 Task: Add an event with the title Presentation Preparation, date '2024/05/10', time 7:30 AM to 9:30 AMand add a description: The fallers should take a deep breath, close their eyes, and lean backward, allowing their bodies to fall freely. It's crucial for catchers to be attentive, ready to react quickly, and provide support to prevent any injury., put the event into Orange category . Add location for the event as: 123 Monastiraki, Athens, Greece, logged in from the account softage.10@softage.netand send the event invitation to softage.6@softage.net and softage.7@softage.net. Set a reminder for the event 1 hour before
Action: Mouse moved to (121, 131)
Screenshot: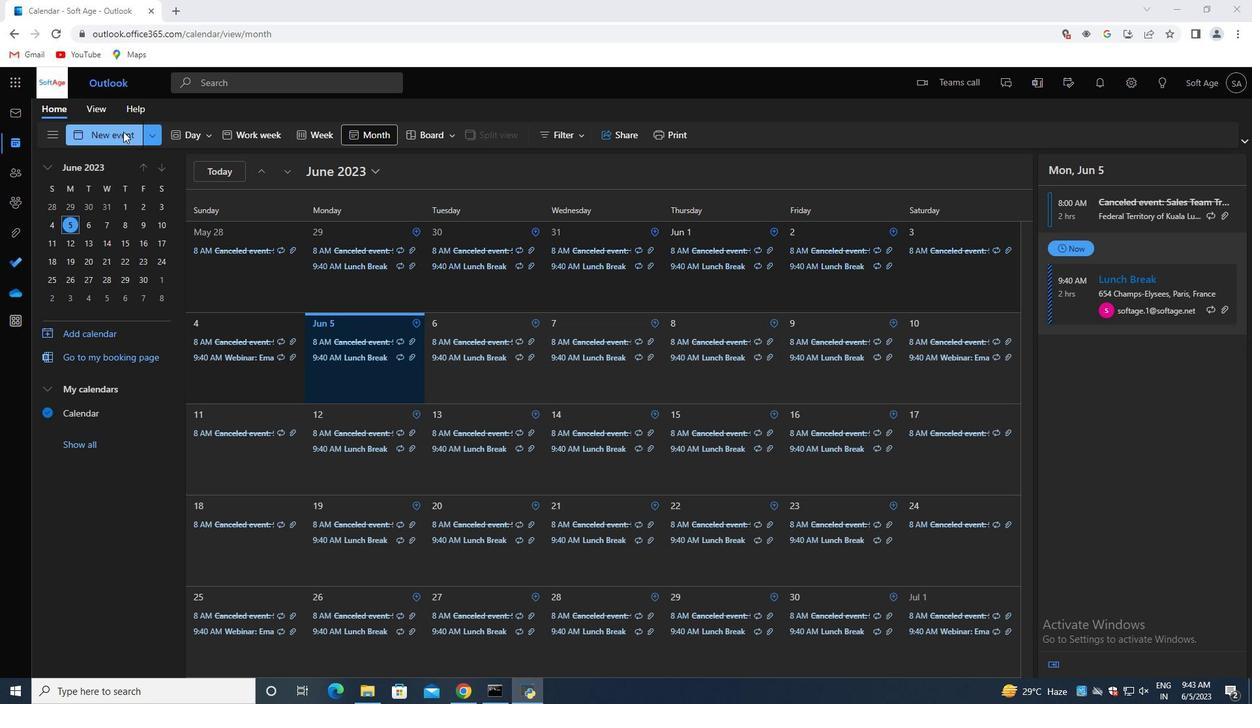 
Action: Mouse pressed left at (121, 131)
Screenshot: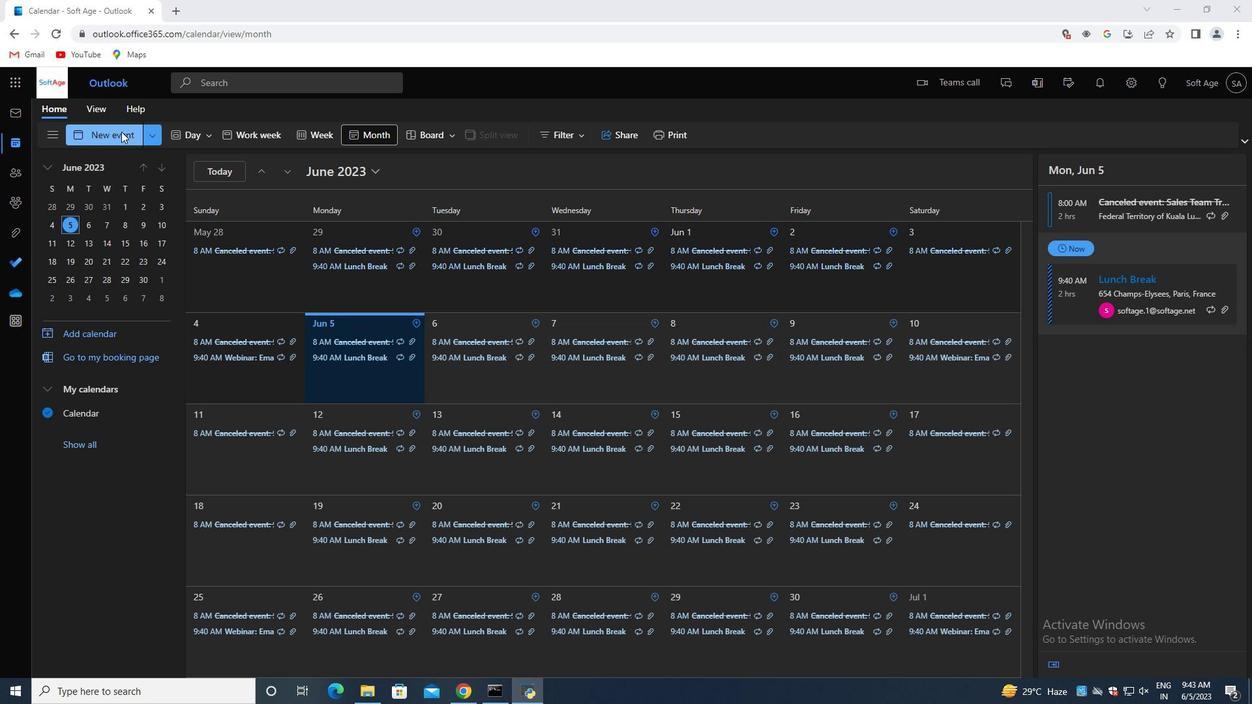
Action: Mouse moved to (325, 213)
Screenshot: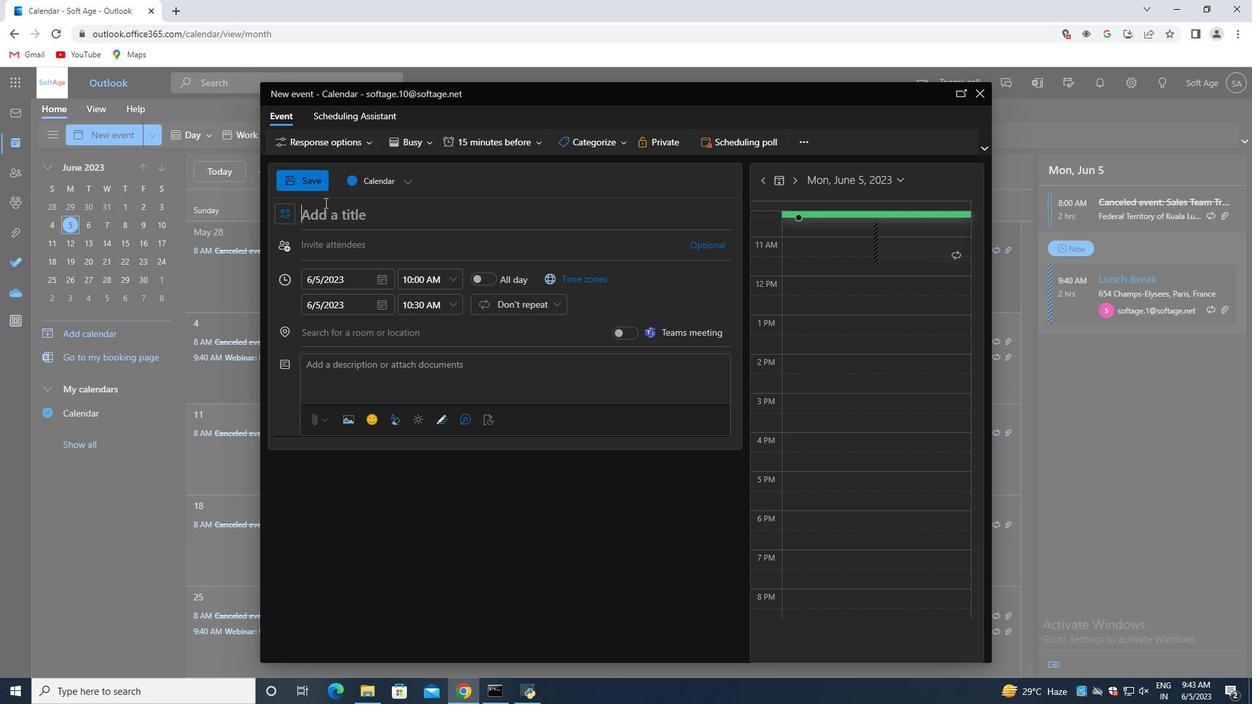 
Action: Mouse pressed left at (325, 213)
Screenshot: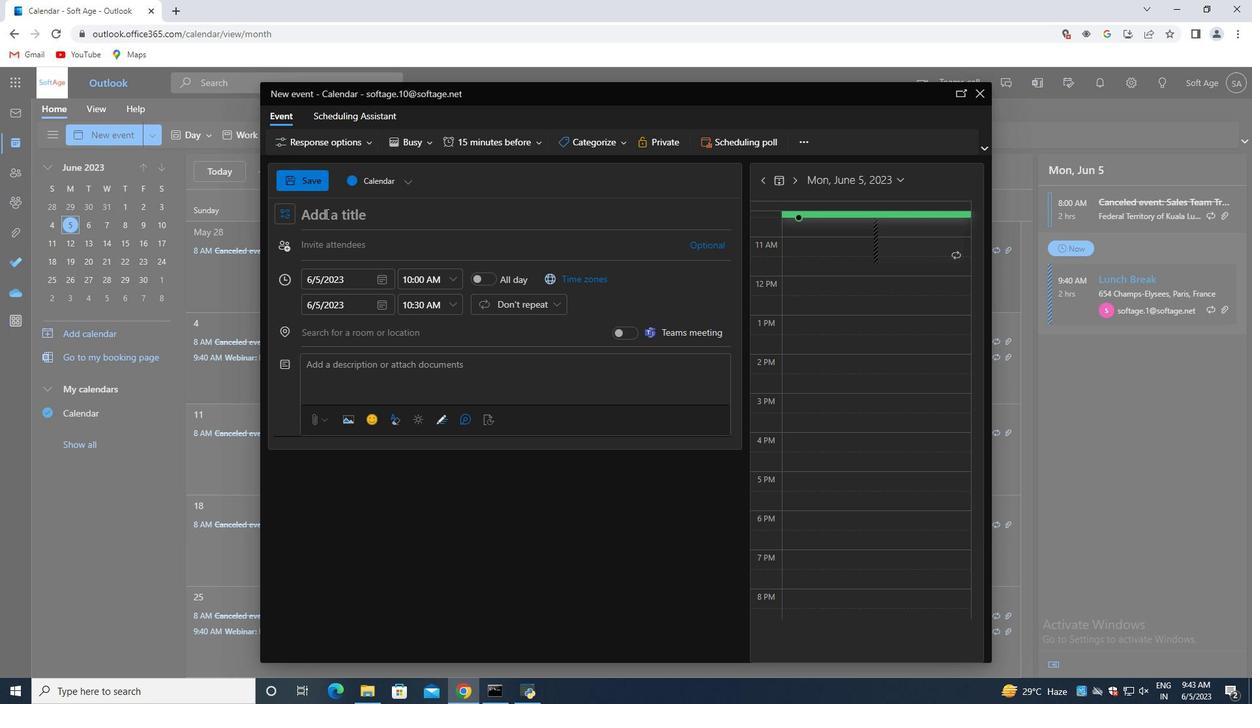 
Action: Key pressed <Key.shift>Presentation<Key.space><Key.shift>Preparation,<Key.space><Key.backspace><Key.backspace>
Screenshot: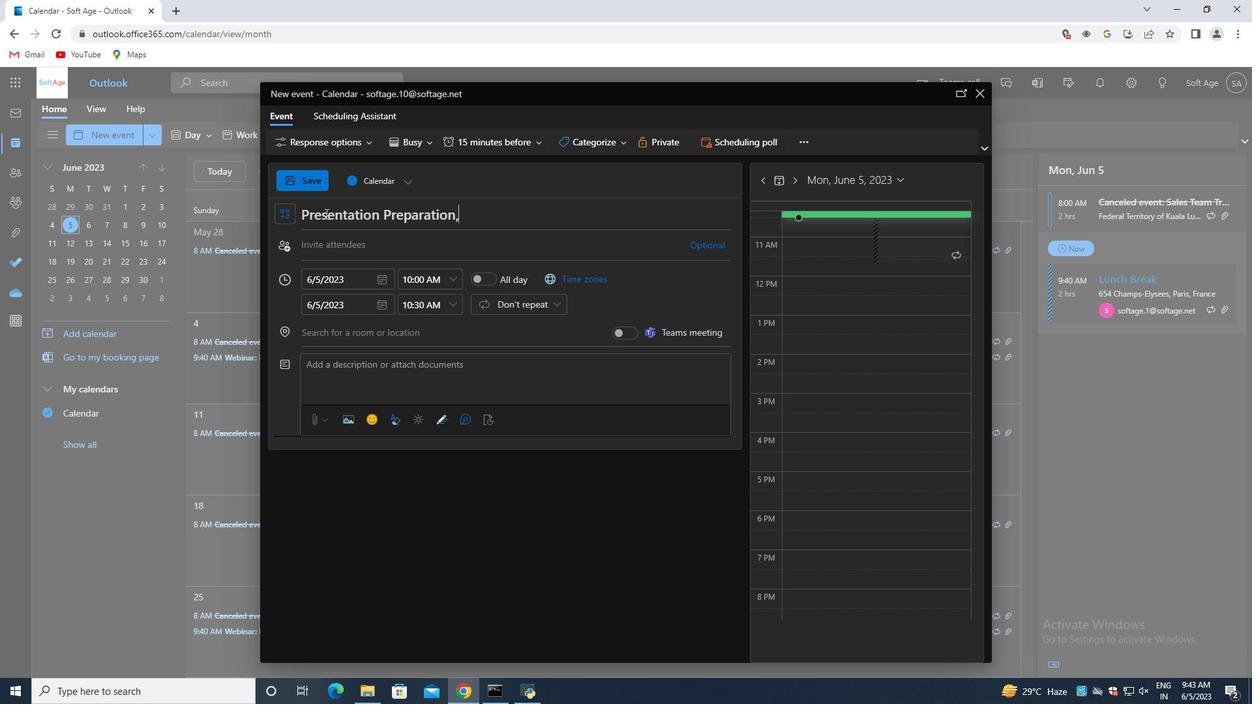 
Action: Mouse moved to (383, 278)
Screenshot: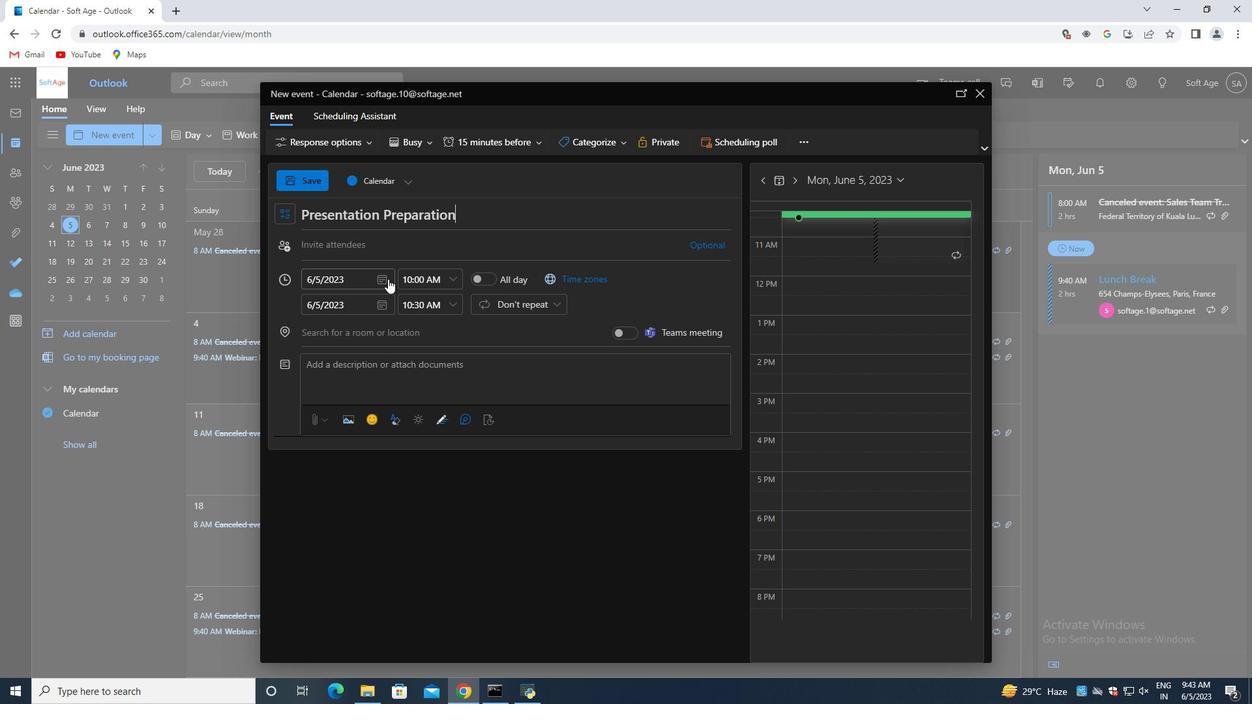 
Action: Mouse pressed left at (383, 278)
Screenshot: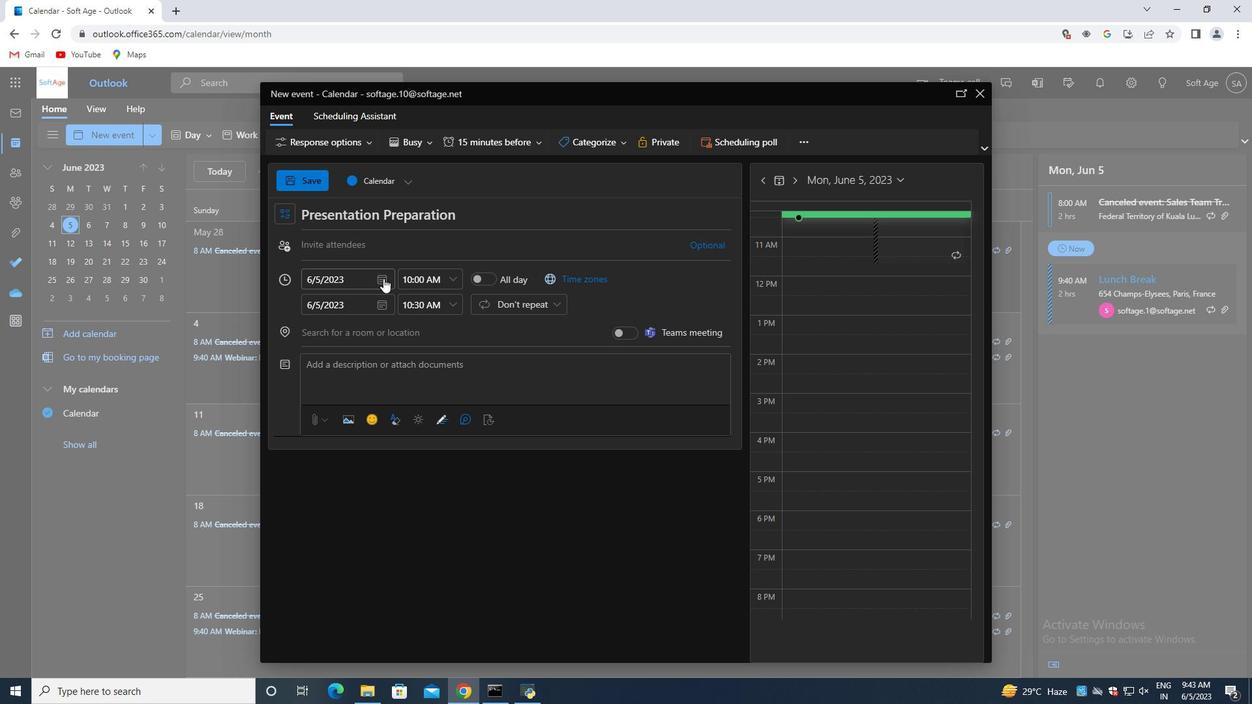 
Action: Mouse moved to (429, 310)
Screenshot: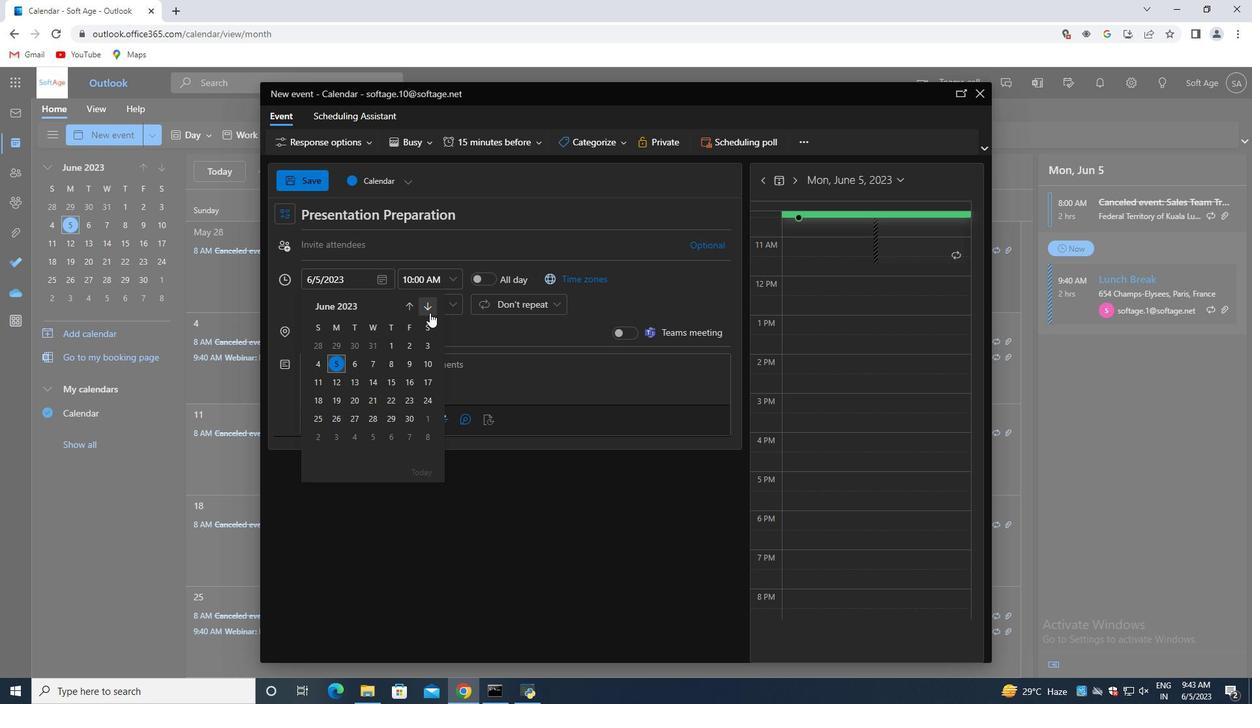 
Action: Mouse pressed left at (429, 310)
Screenshot: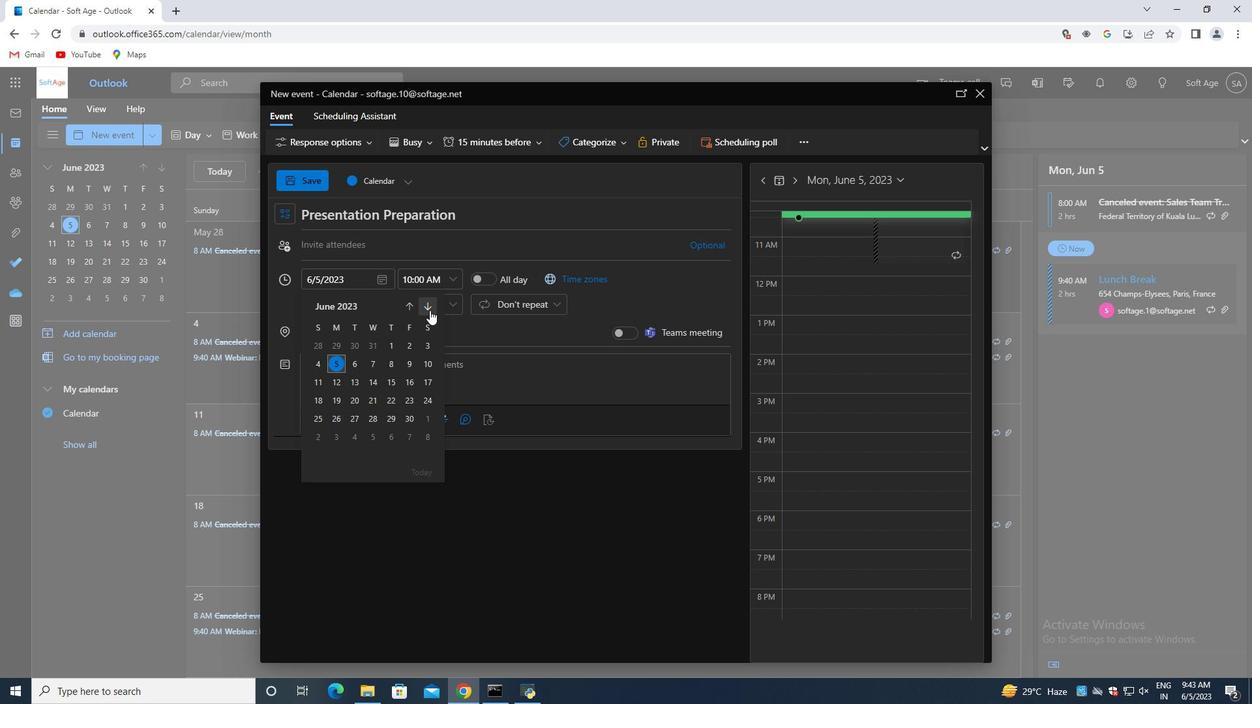 
Action: Mouse pressed left at (429, 310)
Screenshot: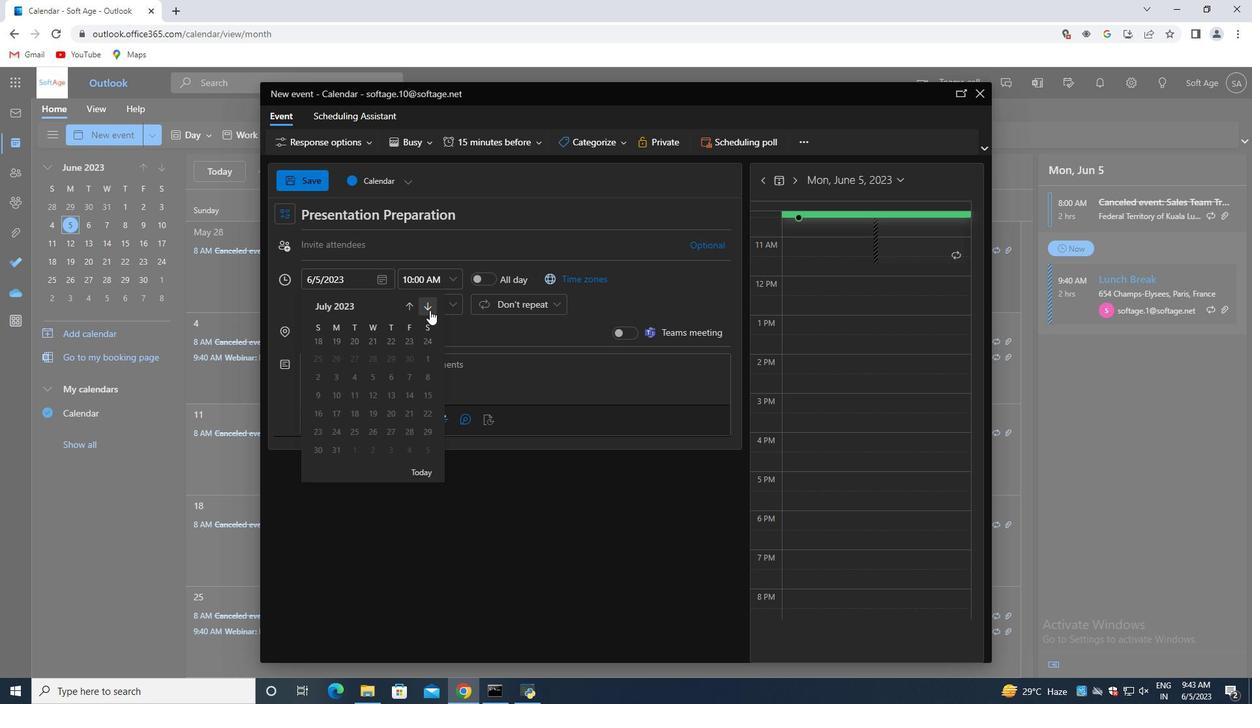 
Action: Mouse pressed left at (429, 310)
Screenshot: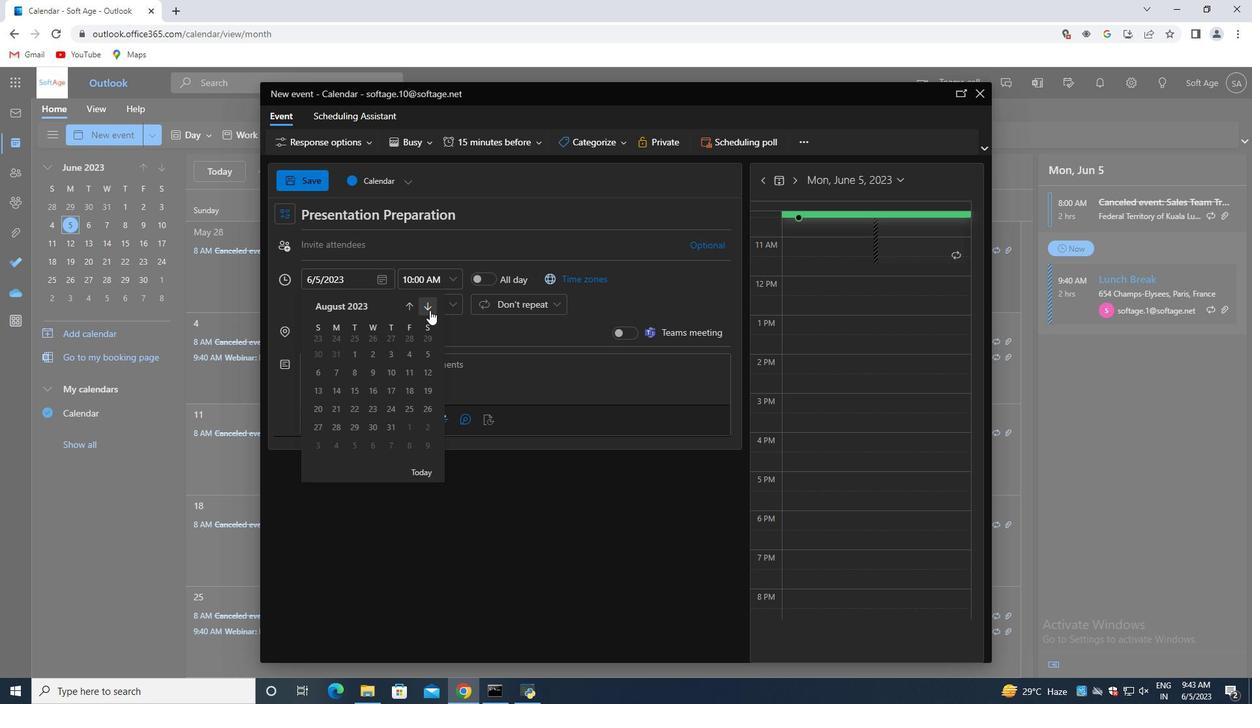 
Action: Mouse moved to (429, 309)
Screenshot: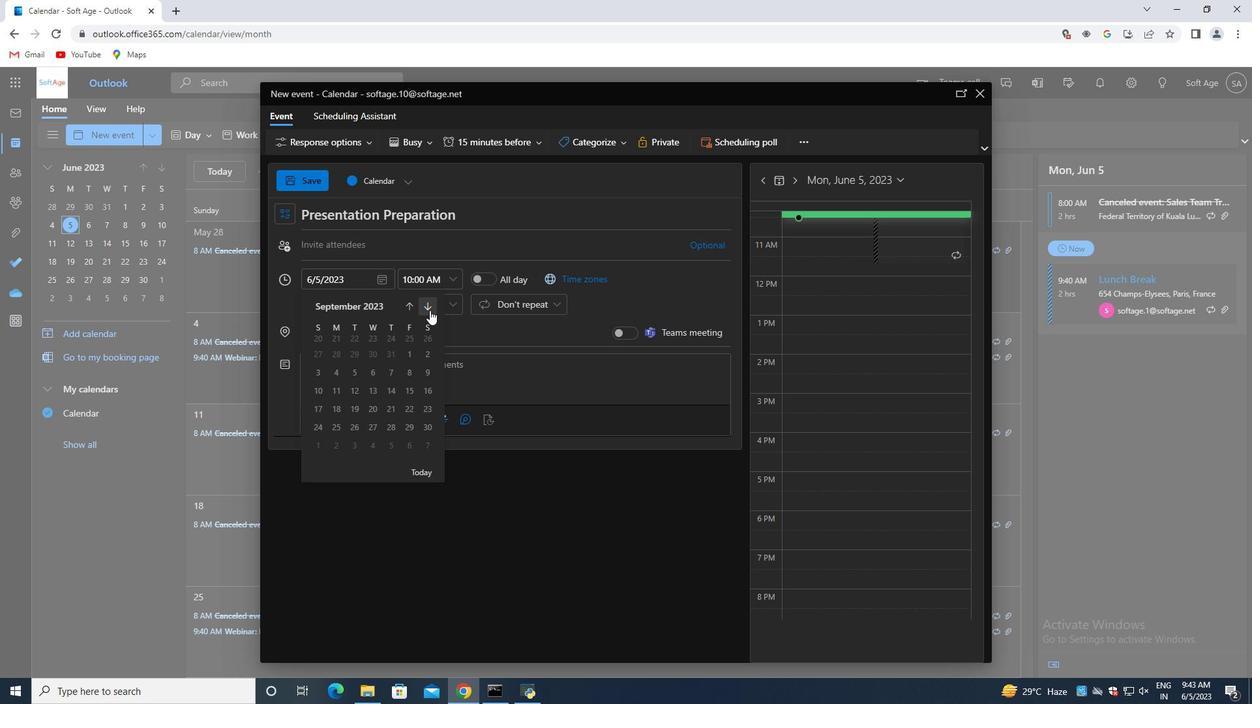 
Action: Mouse pressed left at (429, 309)
Screenshot: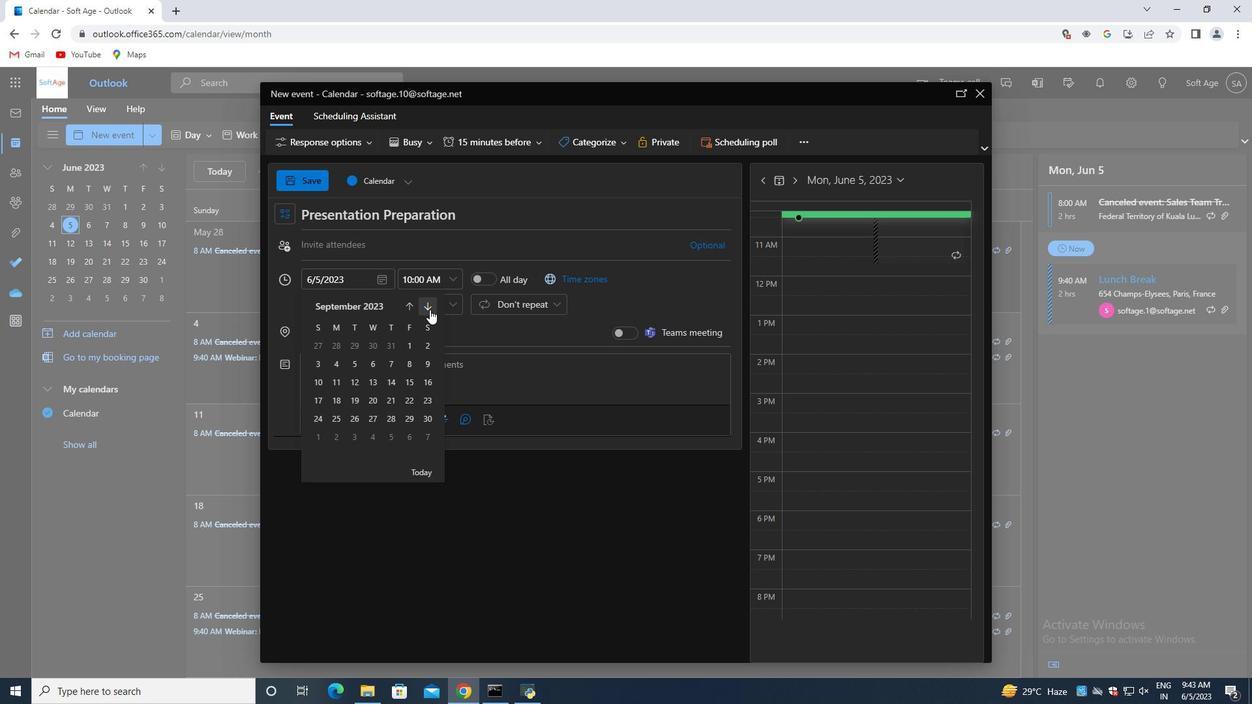 
Action: Mouse pressed left at (429, 309)
Screenshot: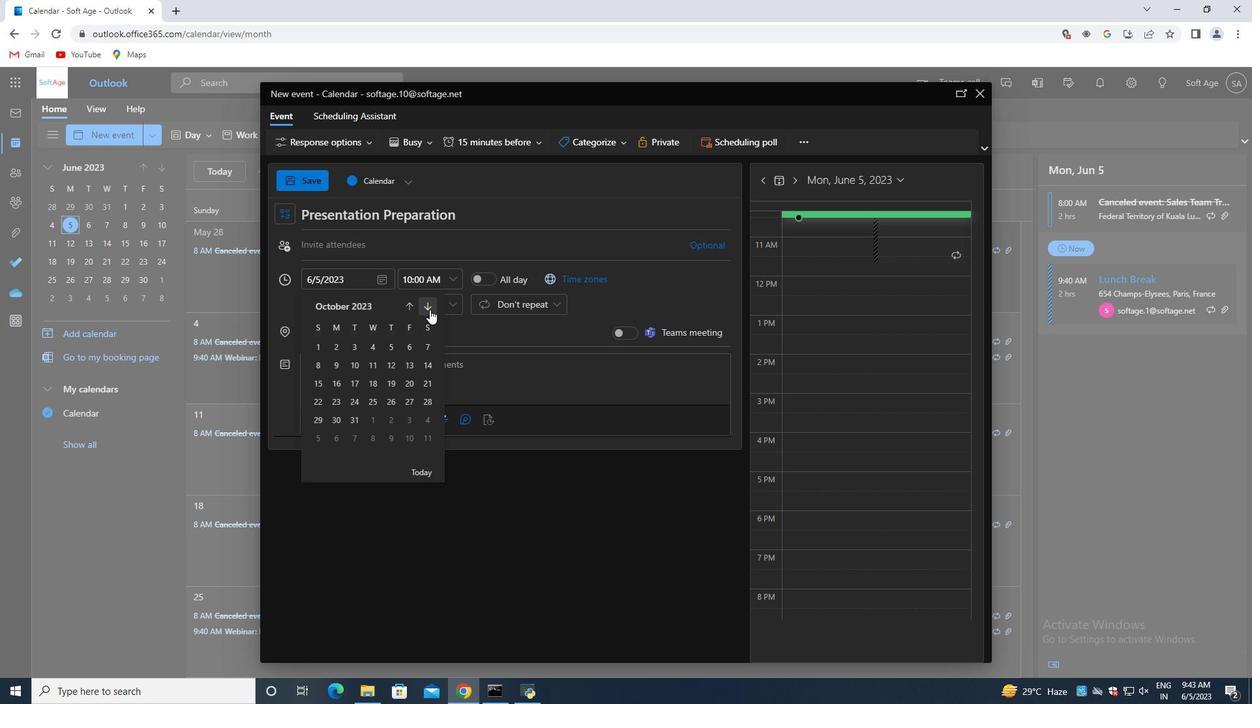 
Action: Mouse pressed left at (429, 309)
Screenshot: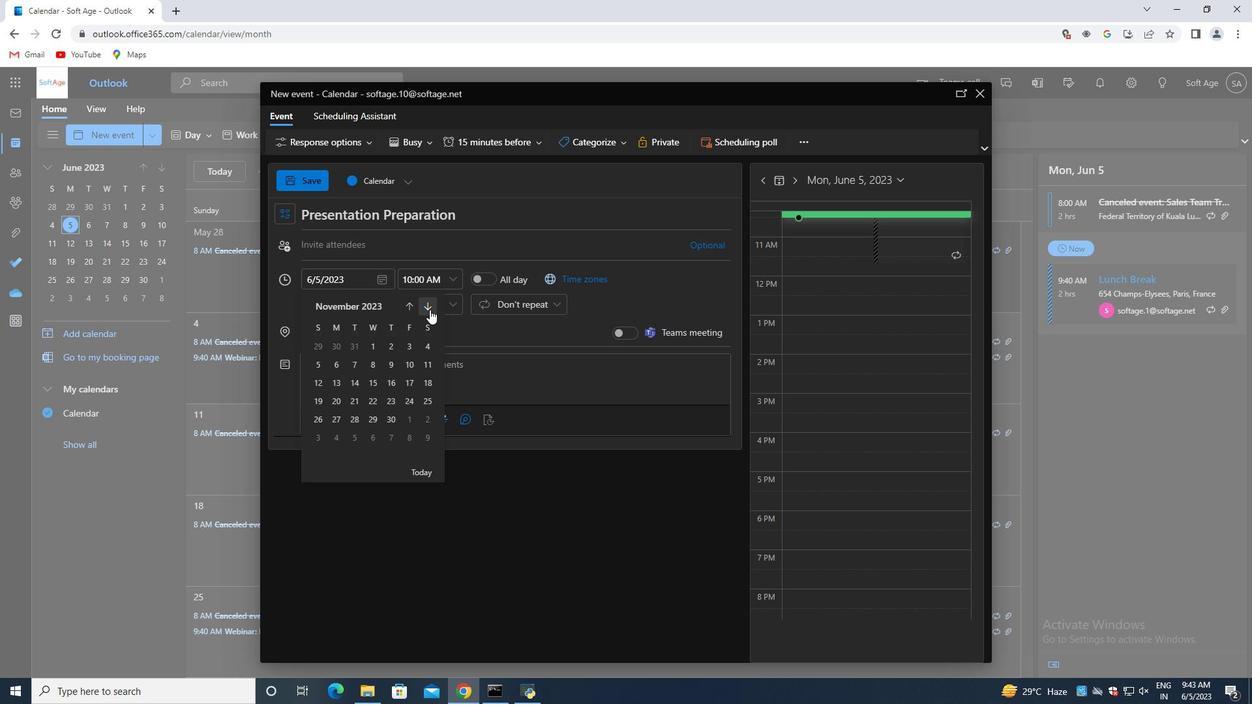 
Action: Mouse pressed left at (429, 309)
Screenshot: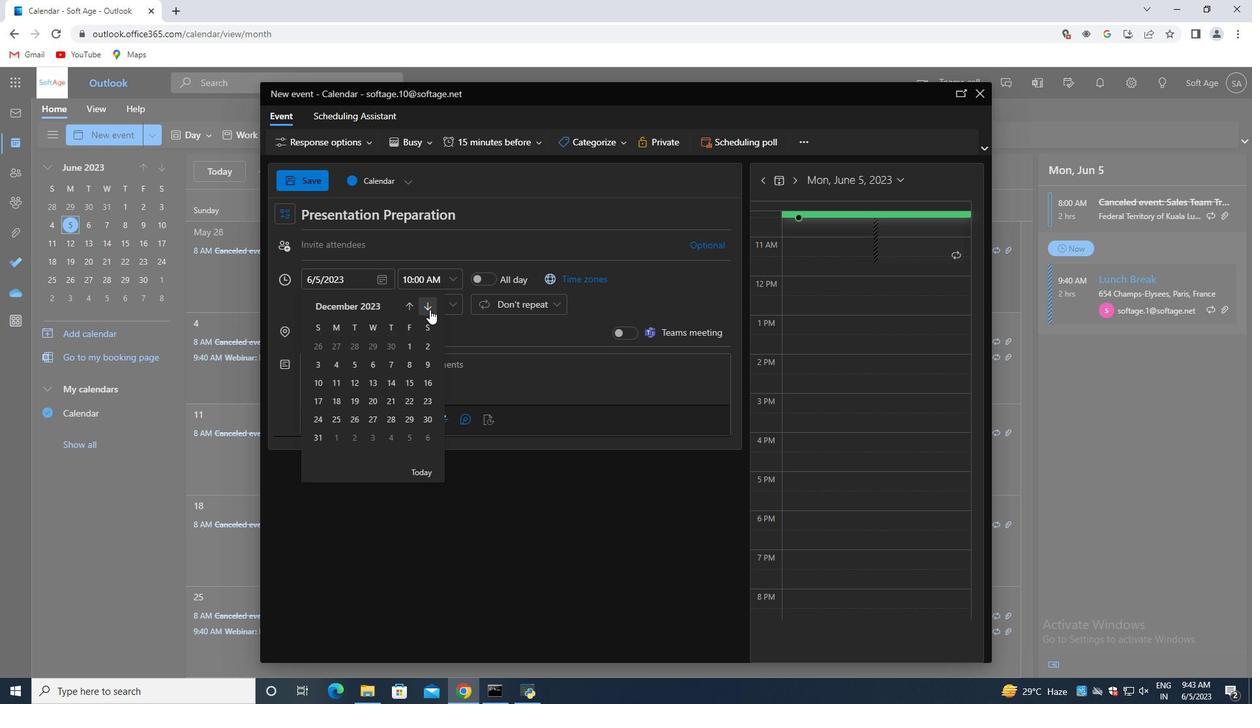 
Action: Mouse pressed left at (429, 309)
Screenshot: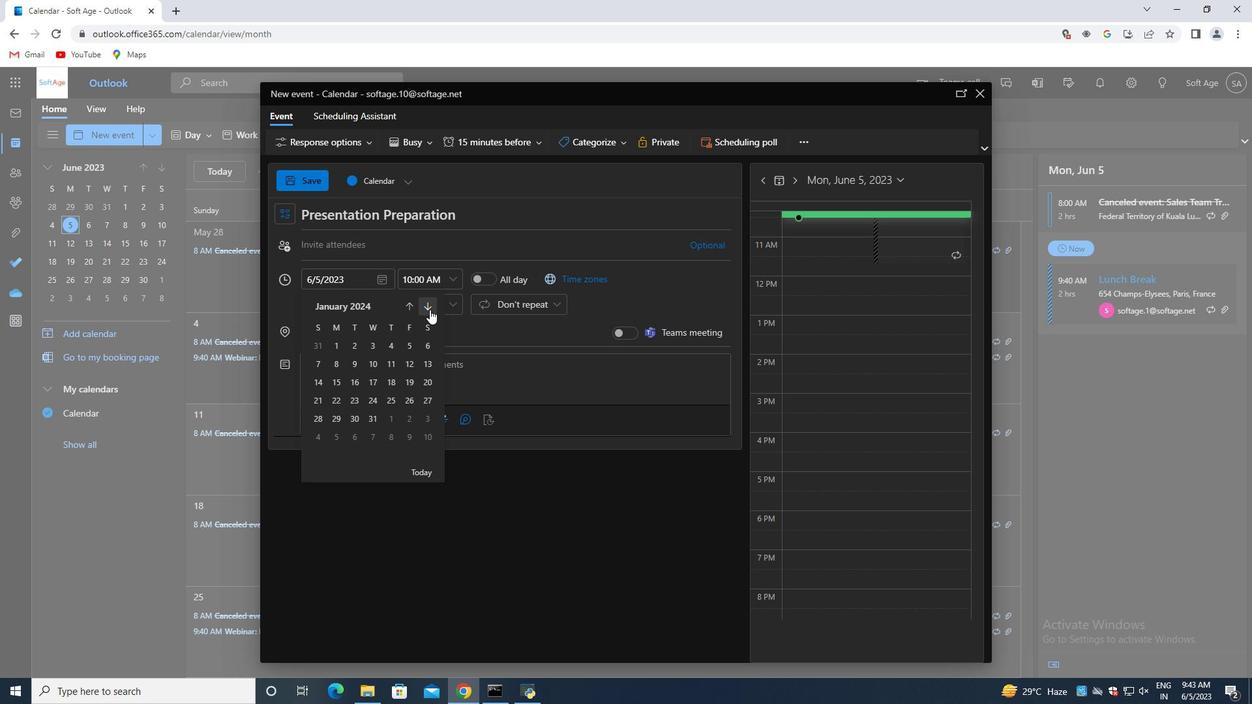
Action: Mouse pressed left at (429, 309)
Screenshot: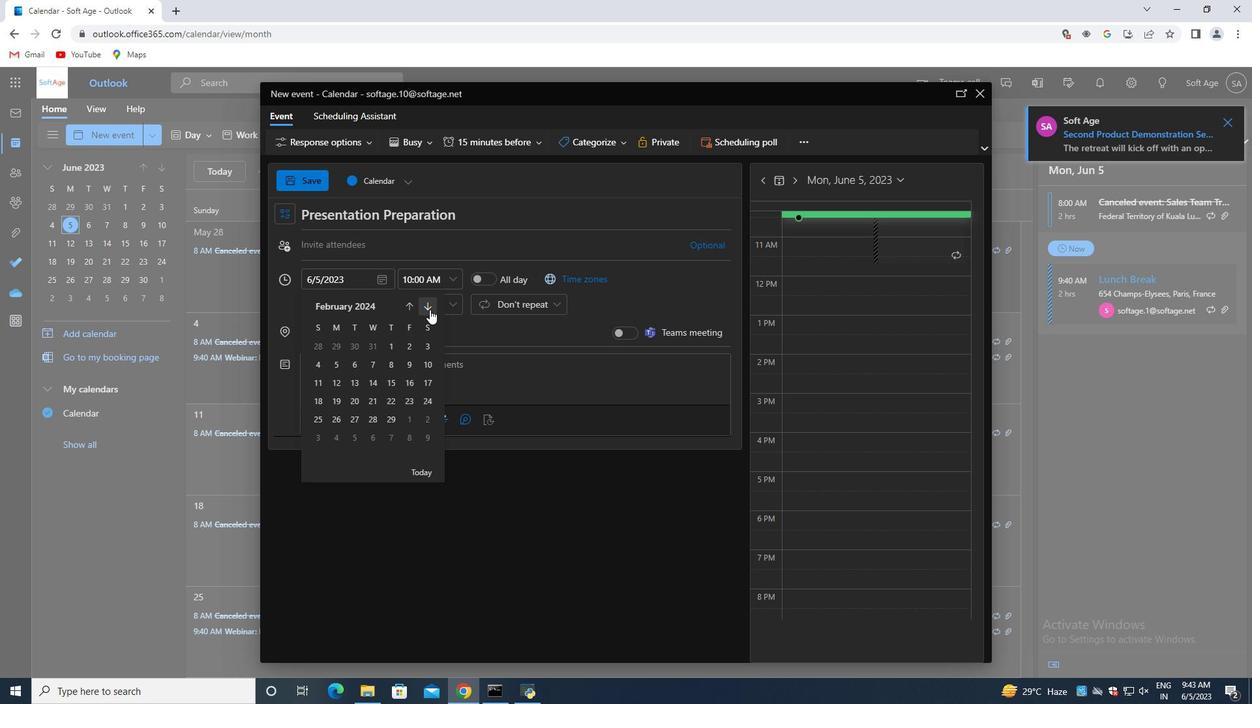 
Action: Mouse pressed left at (429, 309)
Screenshot: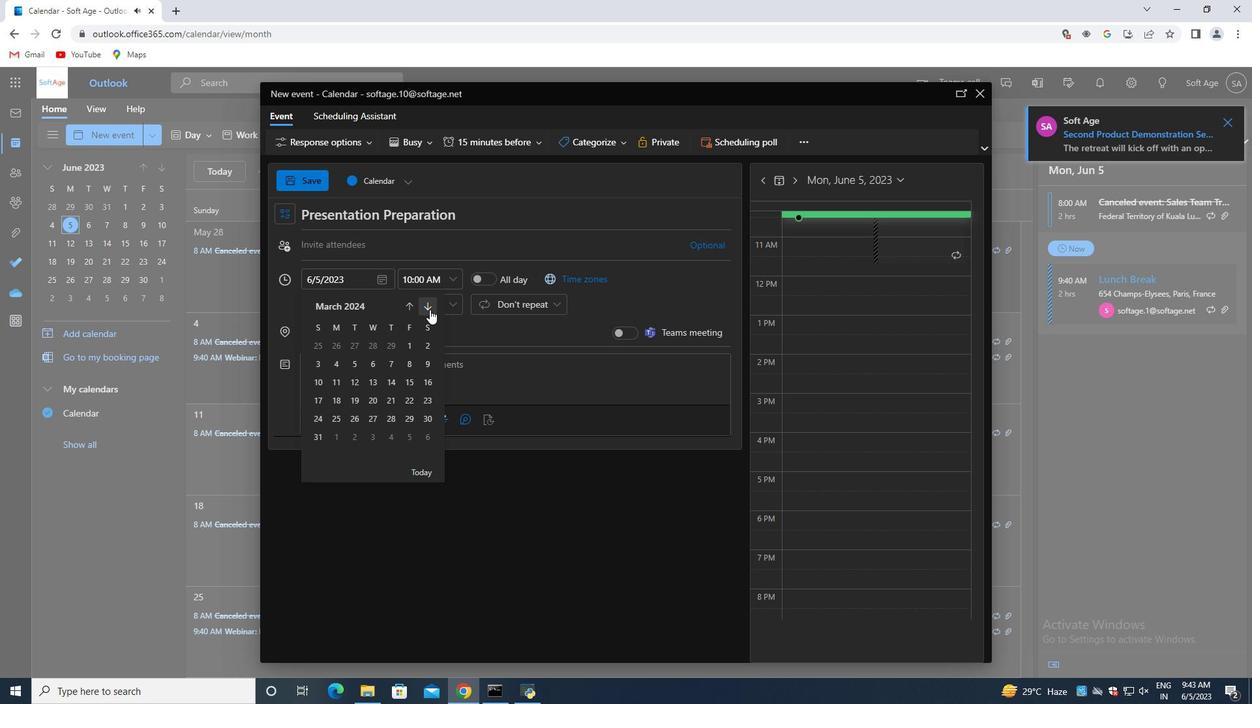 
Action: Mouse pressed left at (429, 309)
Screenshot: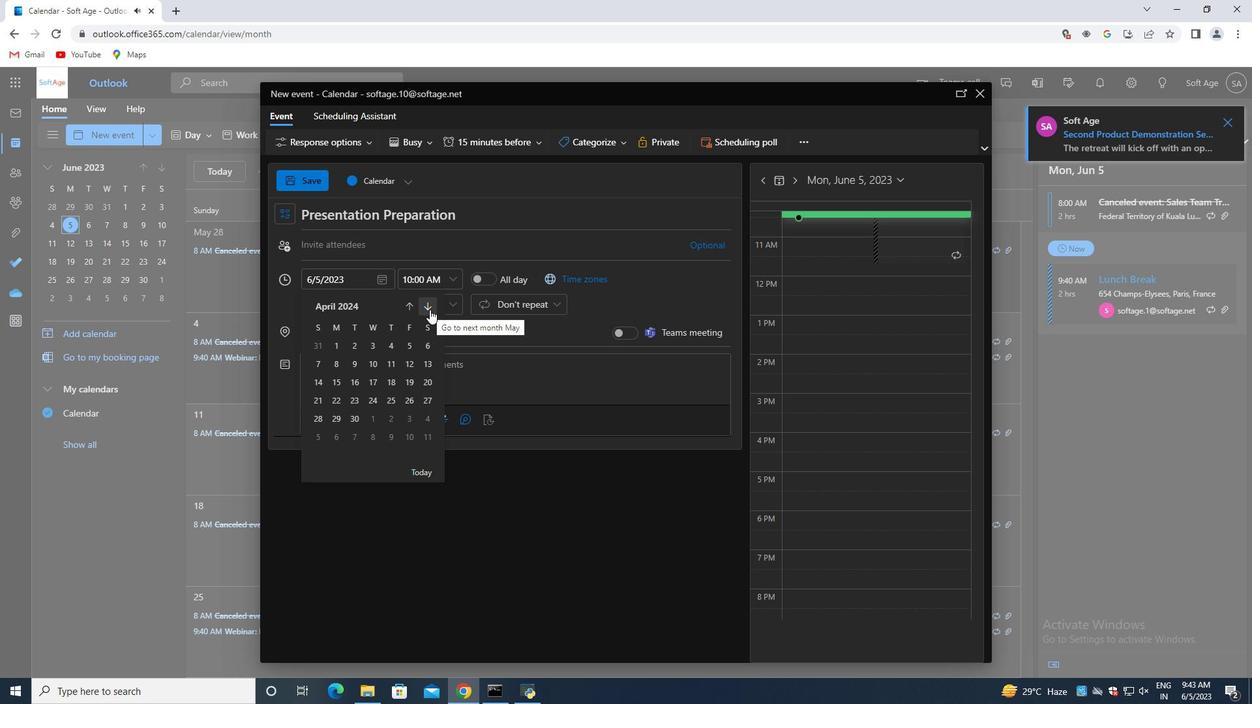 
Action: Mouse moved to (412, 363)
Screenshot: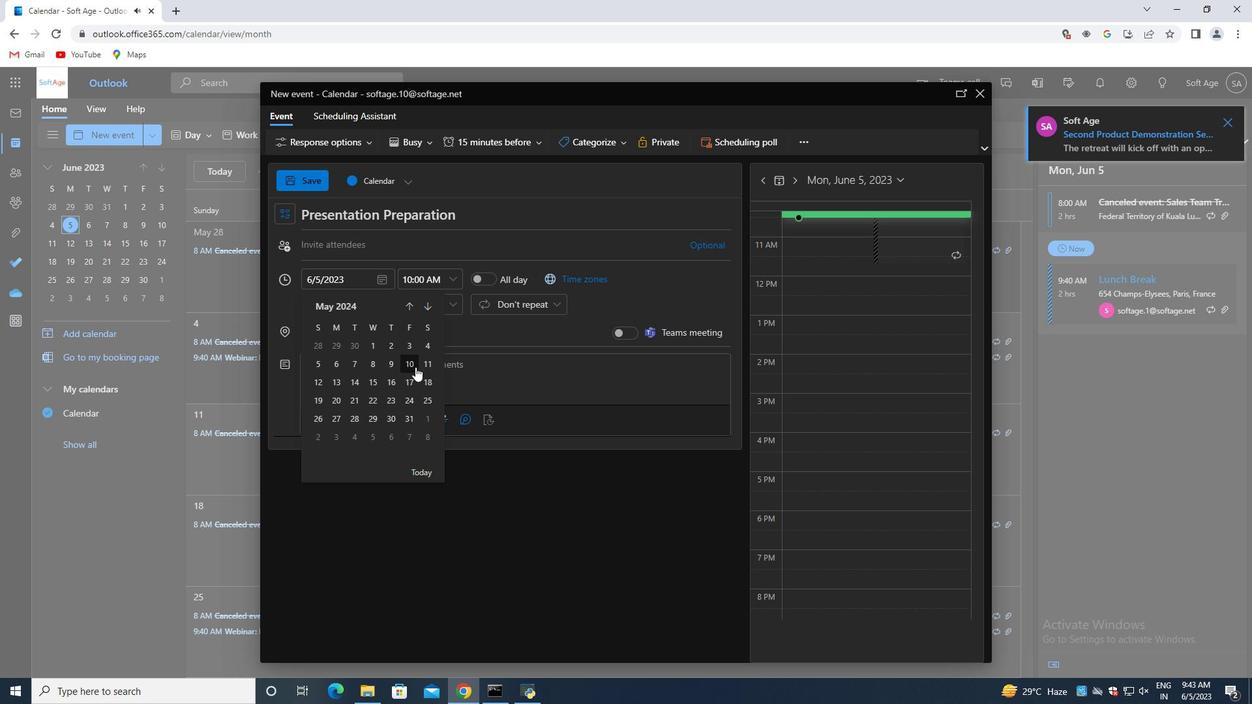
Action: Mouse pressed left at (412, 363)
Screenshot: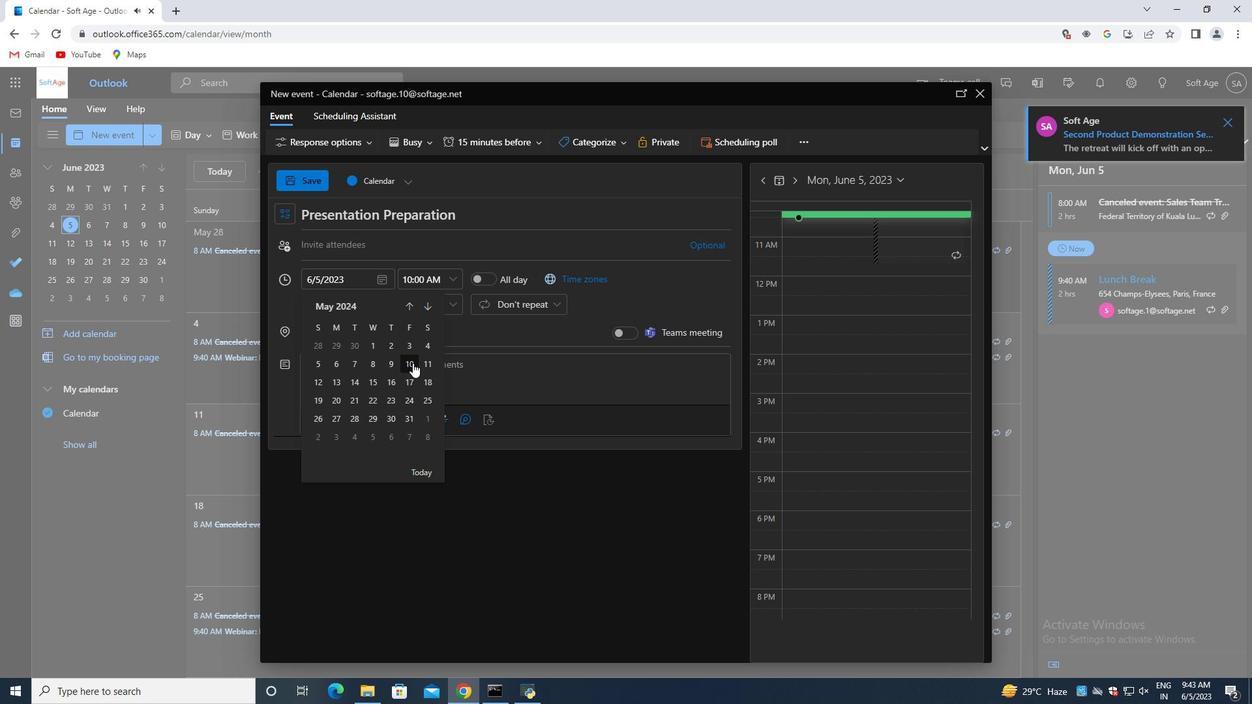 
Action: Mouse moved to (452, 281)
Screenshot: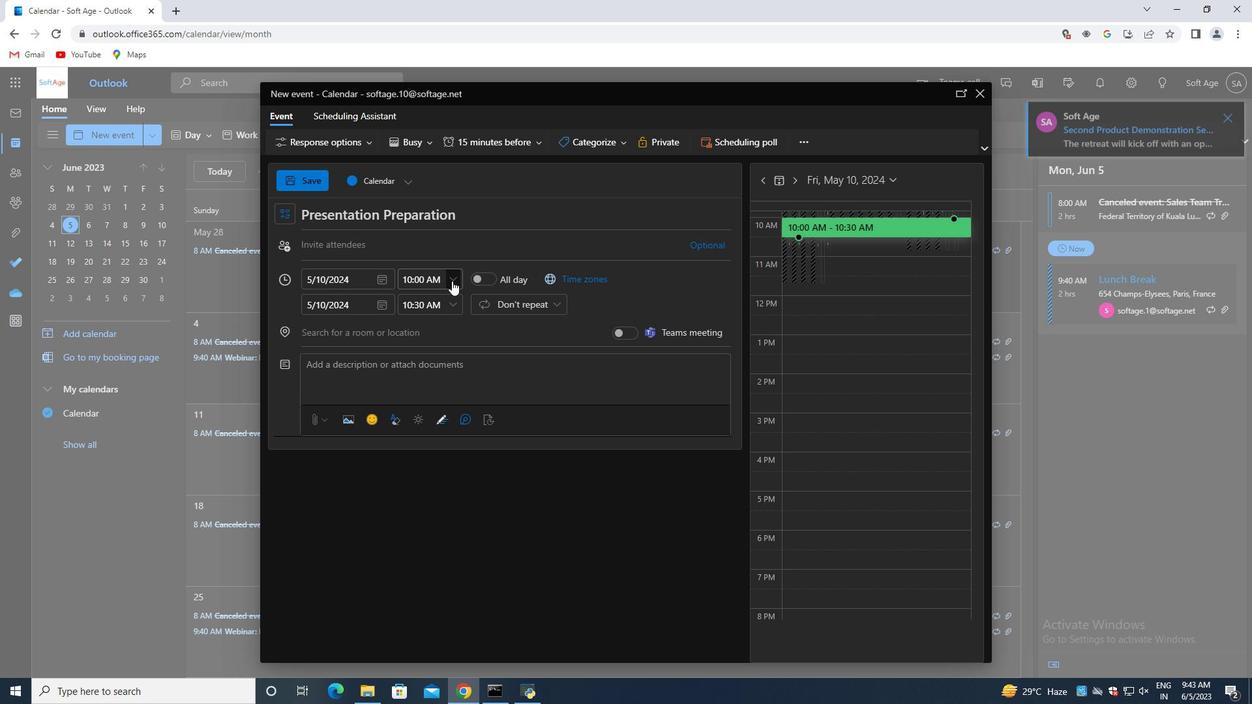 
Action: Mouse pressed left at (452, 281)
Screenshot: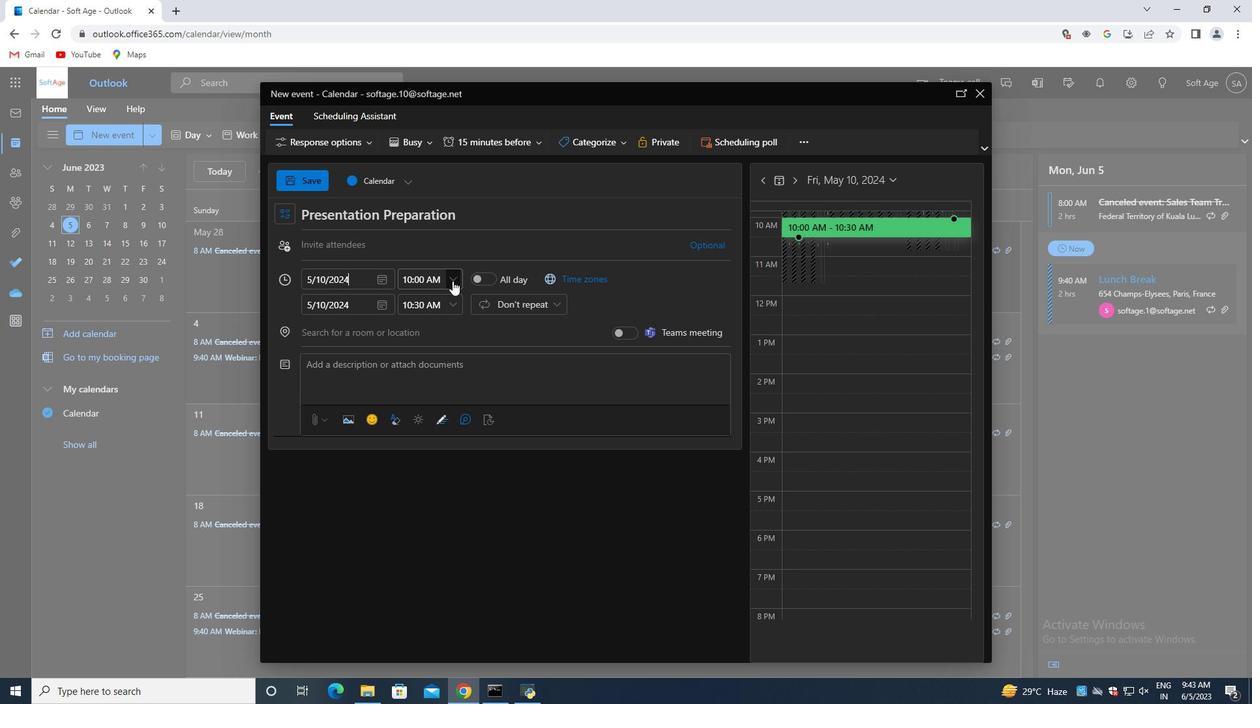 
Action: Mouse moved to (406, 325)
Screenshot: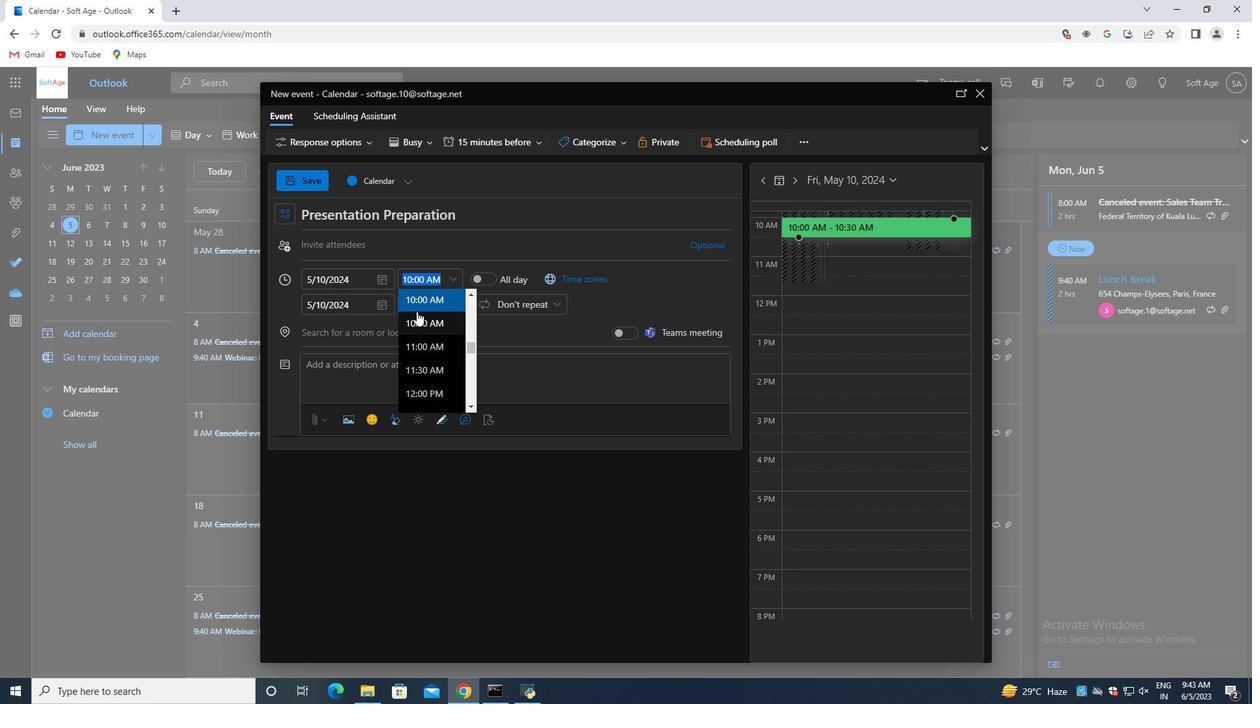 
Action: Mouse scrolled (406, 326) with delta (0, 0)
Screenshot: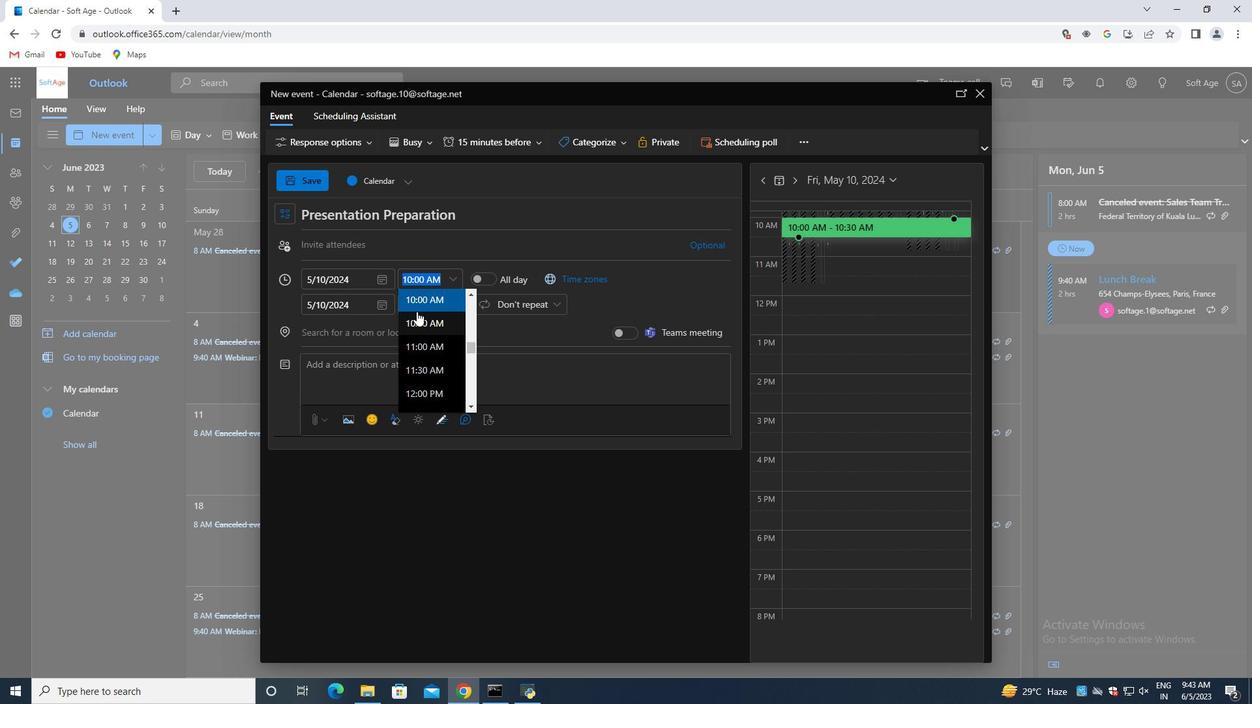 
Action: Mouse scrolled (406, 326) with delta (0, 0)
Screenshot: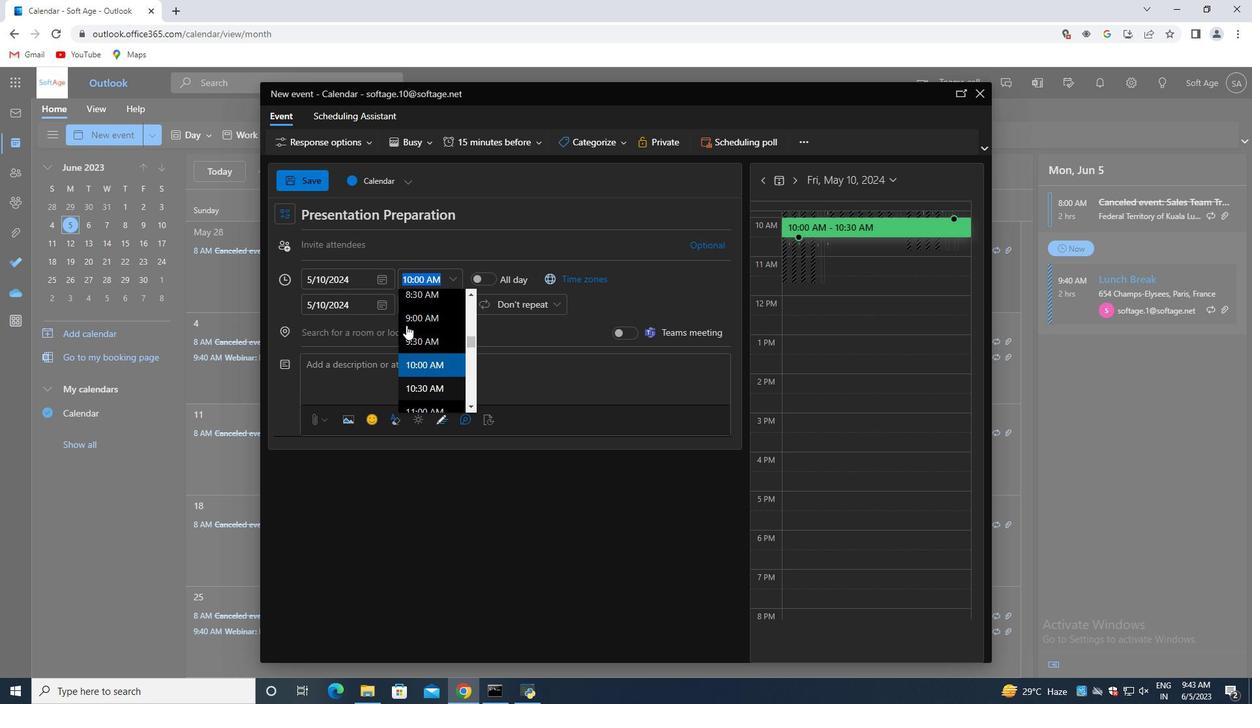 
Action: Mouse moved to (425, 313)
Screenshot: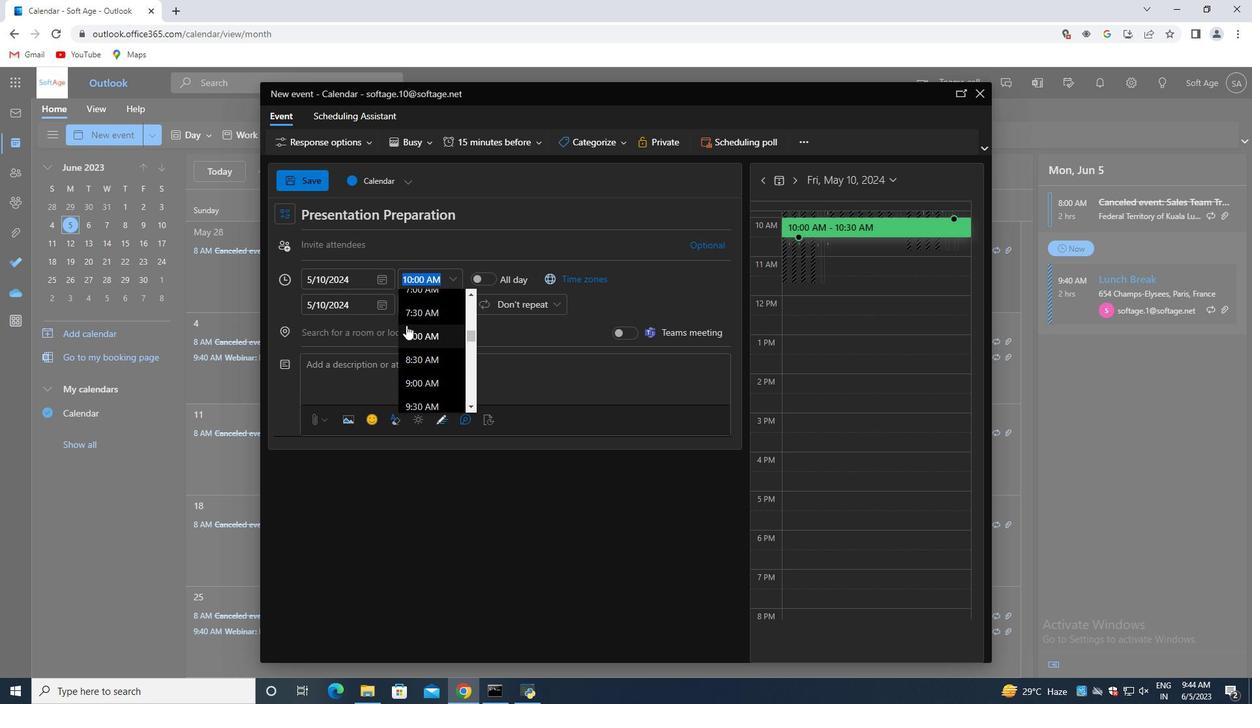 
Action: Mouse pressed left at (425, 313)
Screenshot: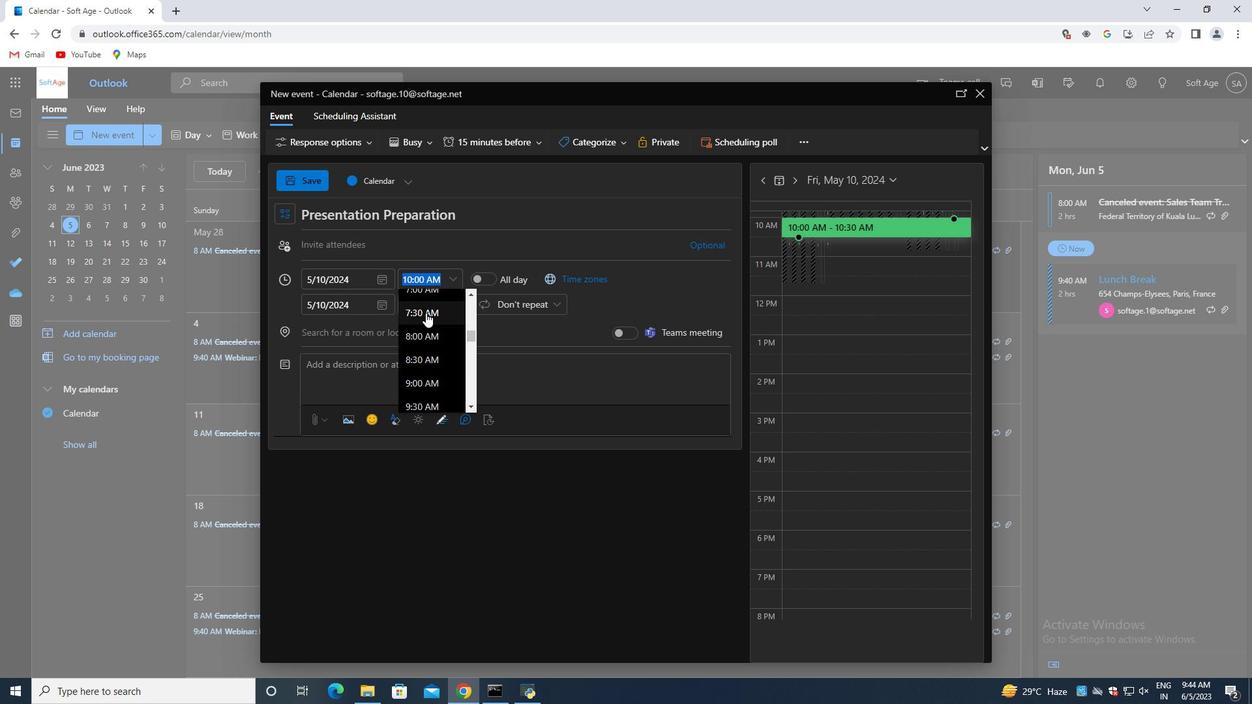 
Action: Mouse moved to (452, 302)
Screenshot: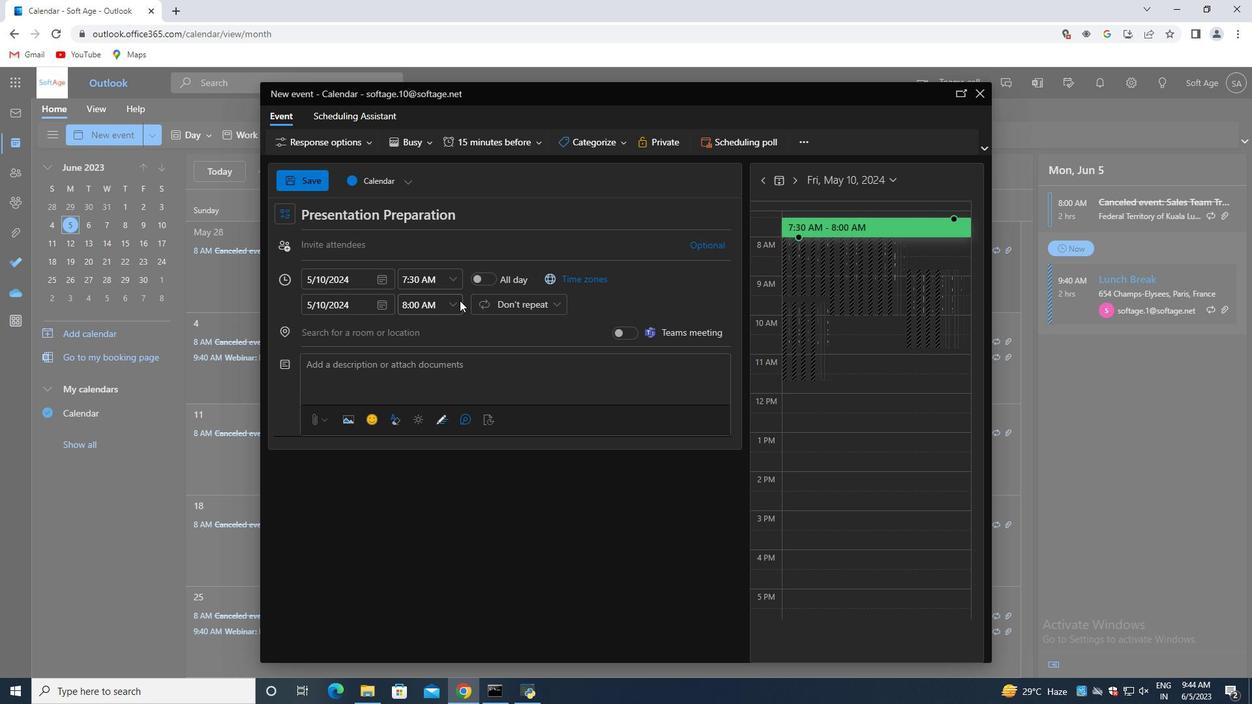 
Action: Mouse pressed left at (452, 302)
Screenshot: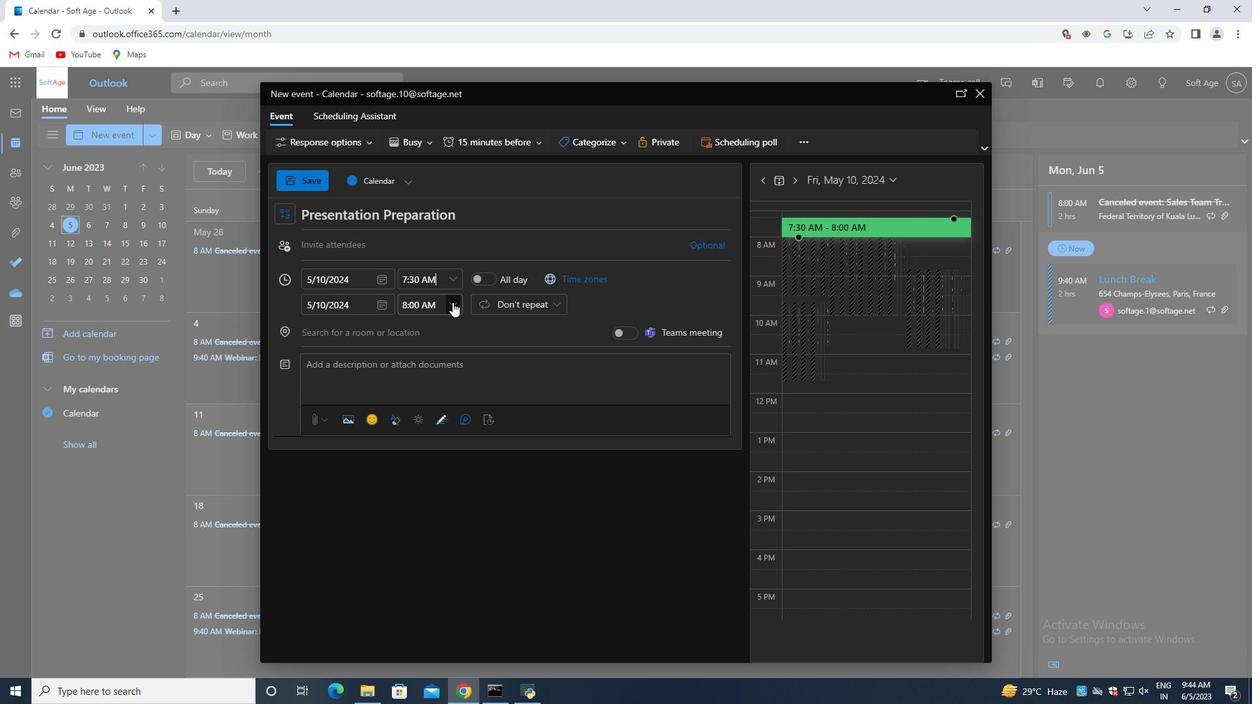 
Action: Mouse moved to (426, 396)
Screenshot: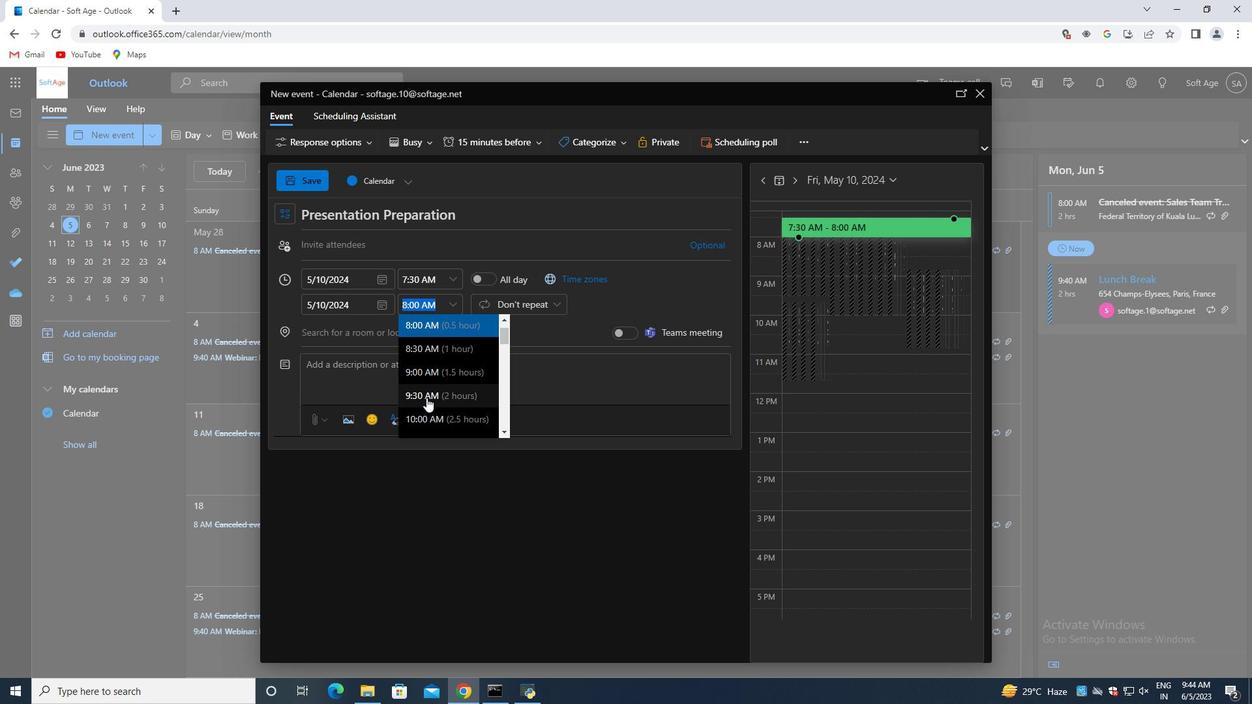 
Action: Mouse pressed left at (426, 396)
Screenshot: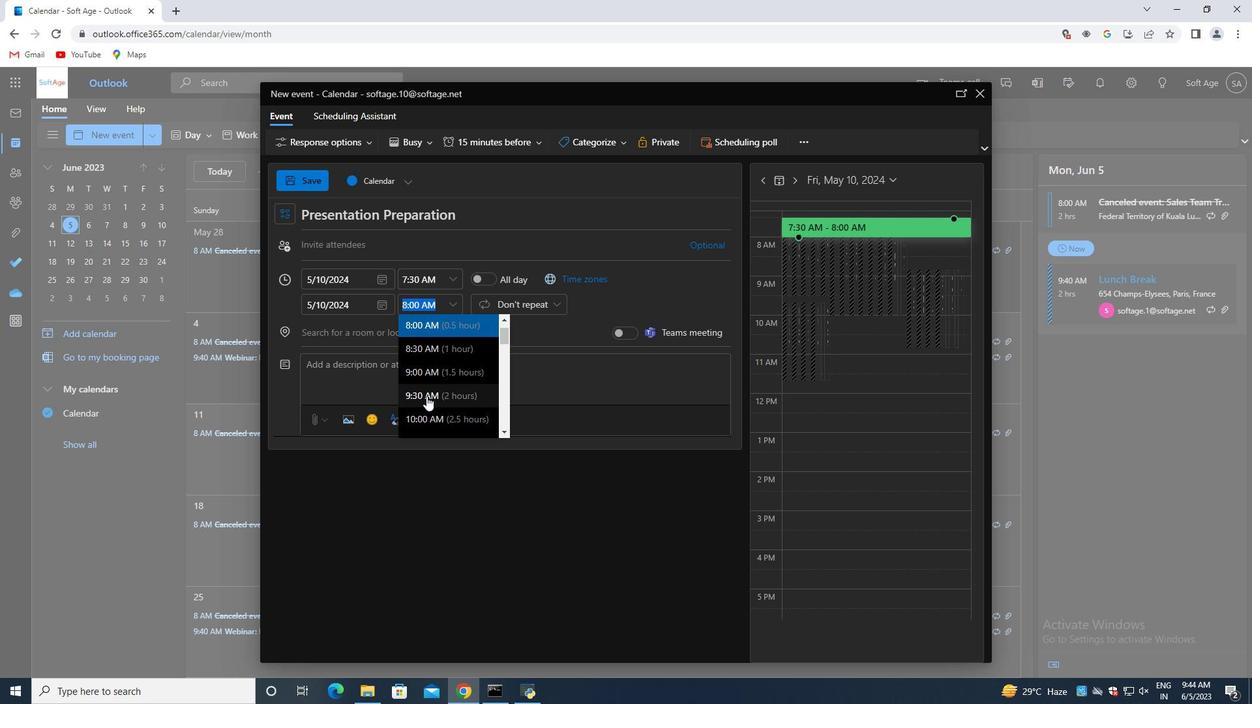 
Action: Mouse moved to (398, 365)
Screenshot: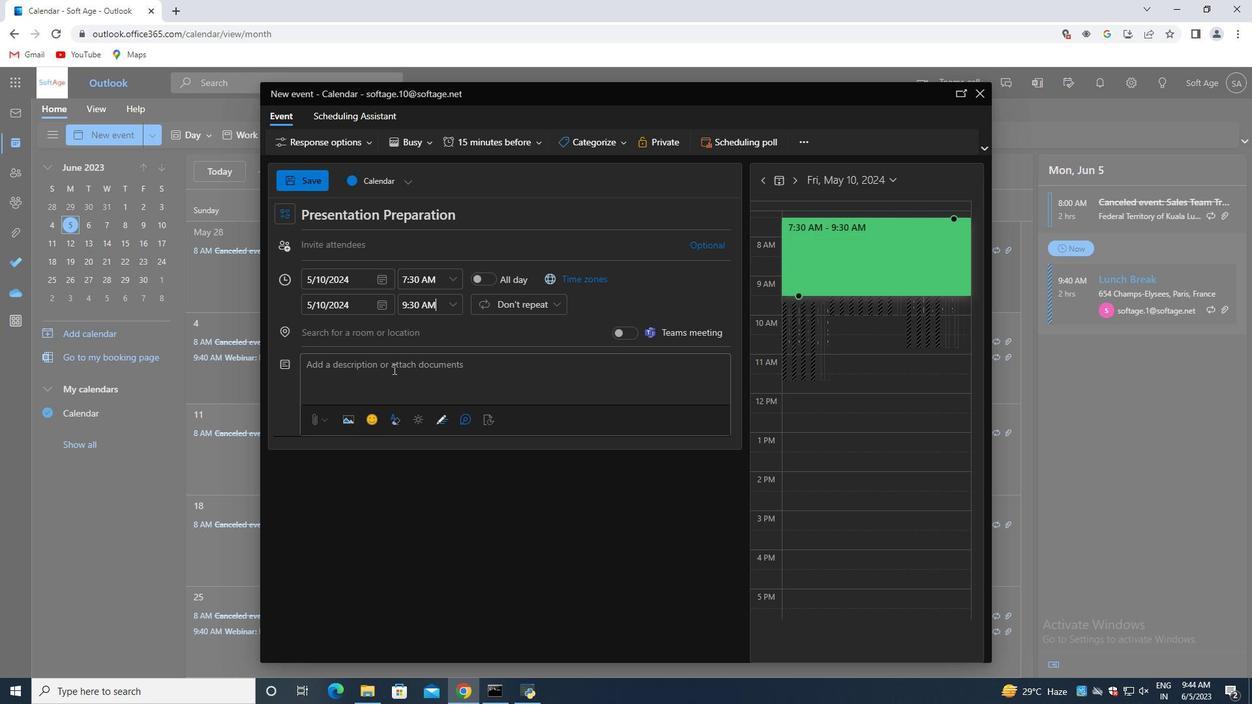 
Action: Mouse pressed left at (398, 365)
Screenshot: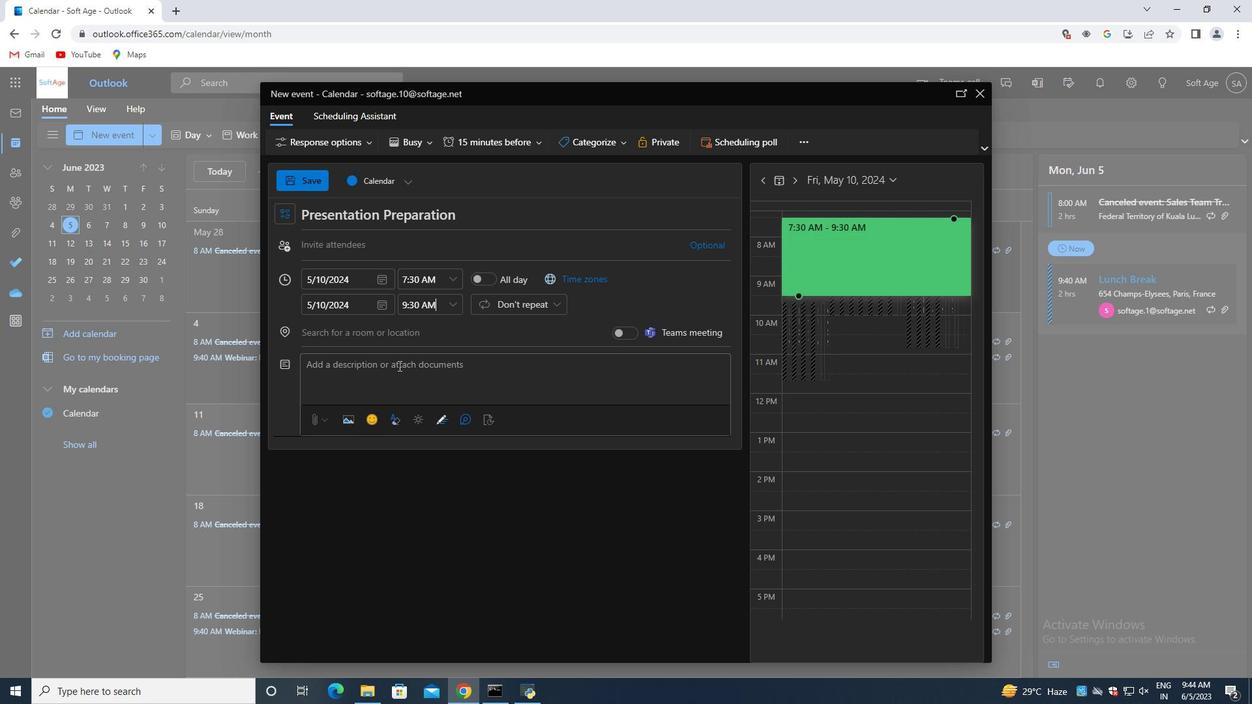 
Action: Key pressed <Key.shift>The<Key.space>fallers<Key.space>should<Key.space>take<Key.space>a<Key.space>deep<Key.space>breath,<Key.space>close<Key.space>their<Key.space>eyes,<Key.space>and<Key.space>lean<Key.space>backward,<Key.space>allowing<Key.space>their<Key.space>bodies<Key.space>to<Key.space>fall<Key.space>freely.<Key.space><Key.shift>It'd<Key.backspace>s<Key.space>crucial<Key.space>for<Key.space>catchers<Key.space>to<Key.space>be<Key.space>attentive,<Key.space>ready<Key.space>to<Key.space>react<Key.space>quickly,<Key.space>and<Key.space>provide<Key.space>support<Key.space>to<Key.space>prevent<Key.space>any<Key.space>injury.
Screenshot: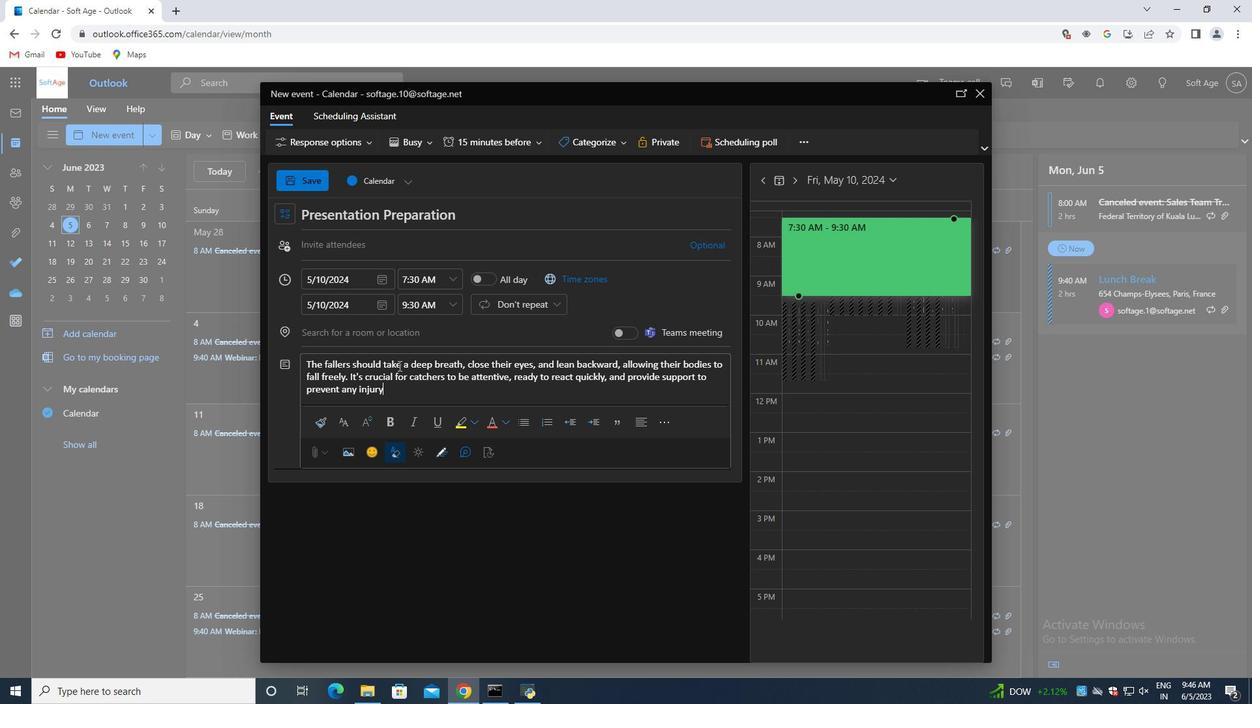 
Action: Mouse moved to (594, 145)
Screenshot: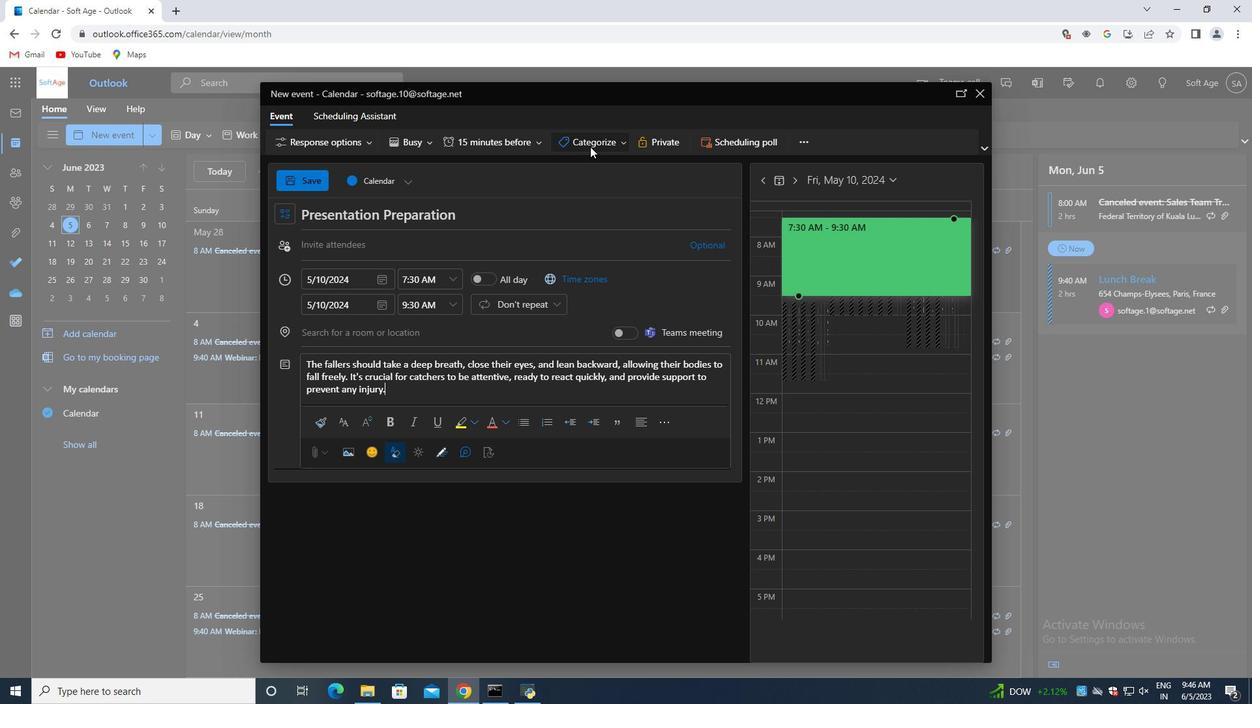 
Action: Mouse pressed left at (594, 145)
Screenshot: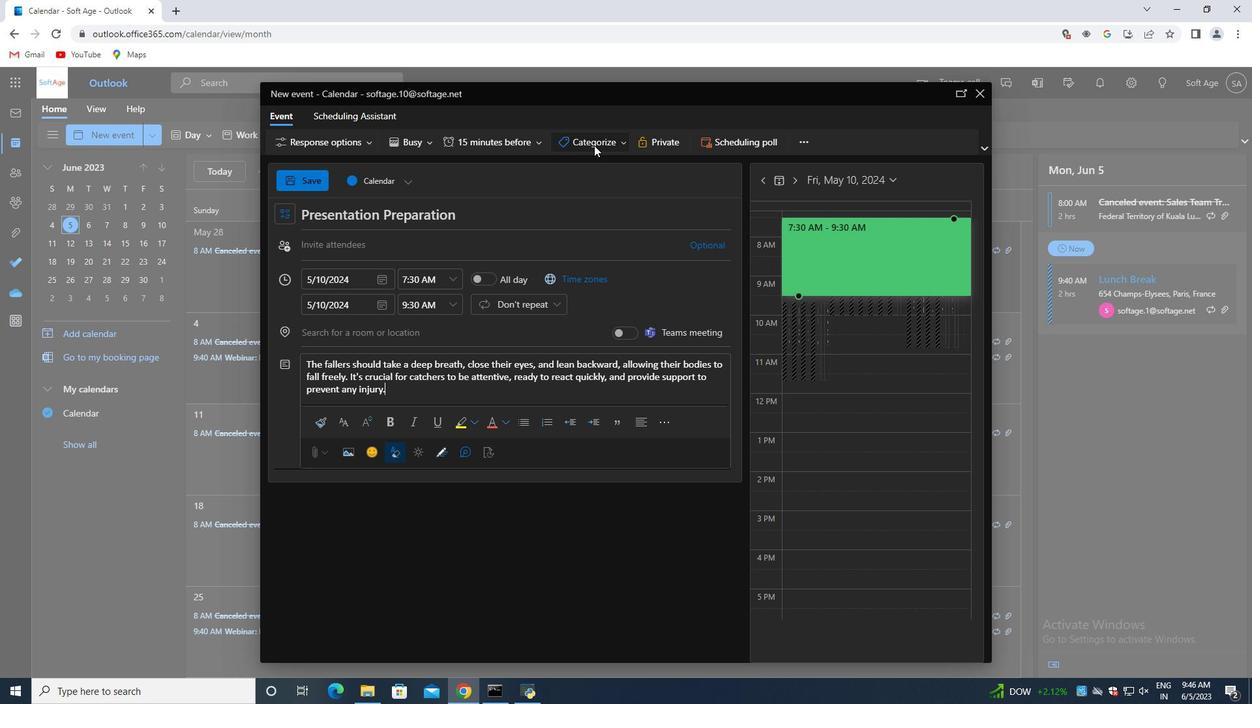 
Action: Mouse moved to (603, 205)
Screenshot: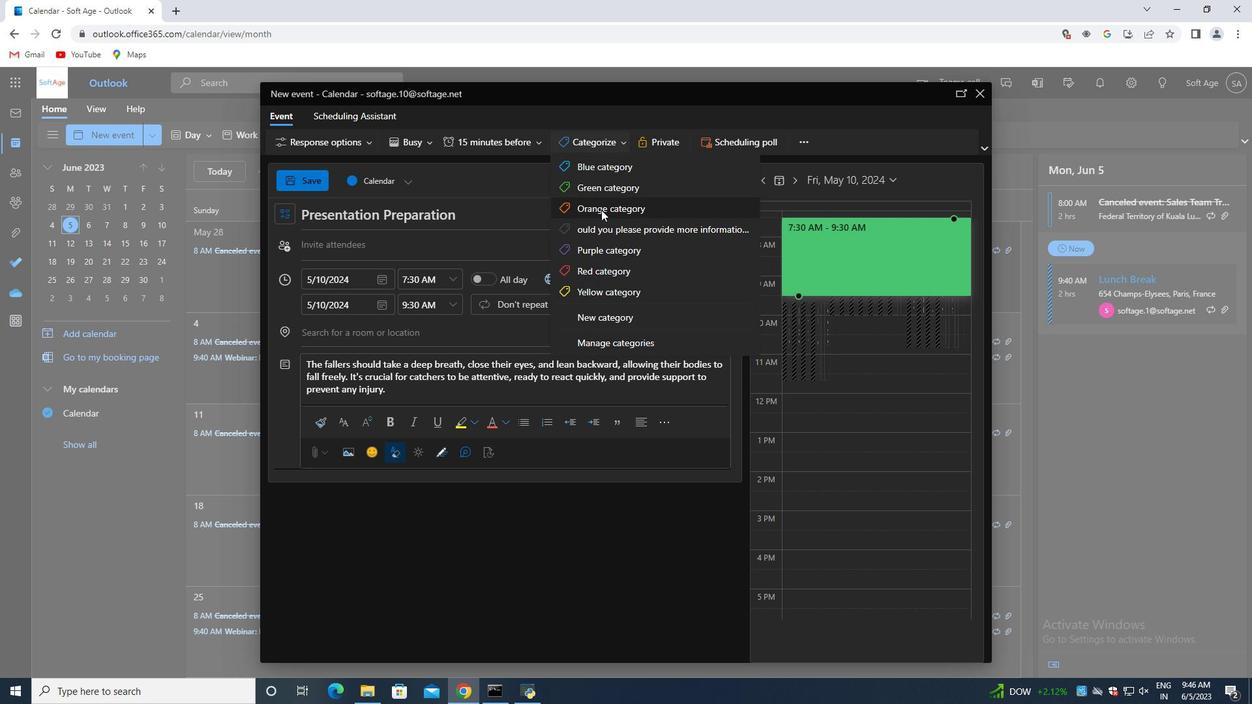 
Action: Mouse pressed left at (603, 205)
Screenshot: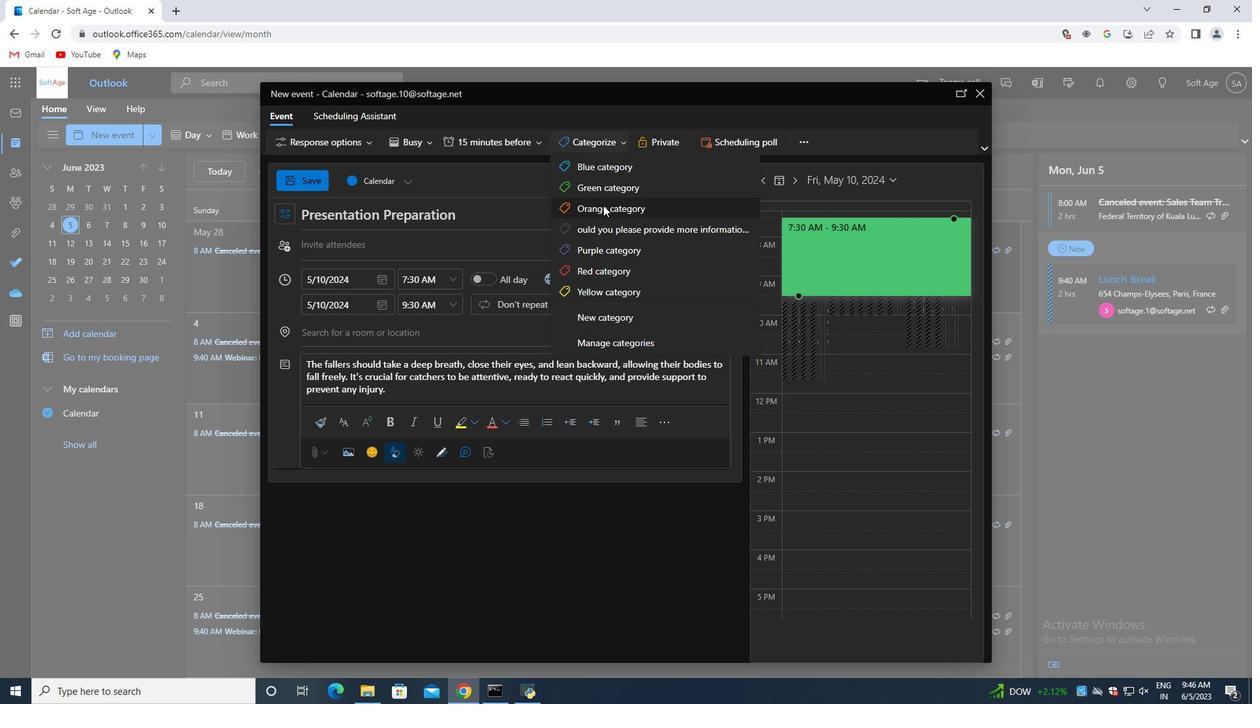 
Action: Mouse moved to (372, 335)
Screenshot: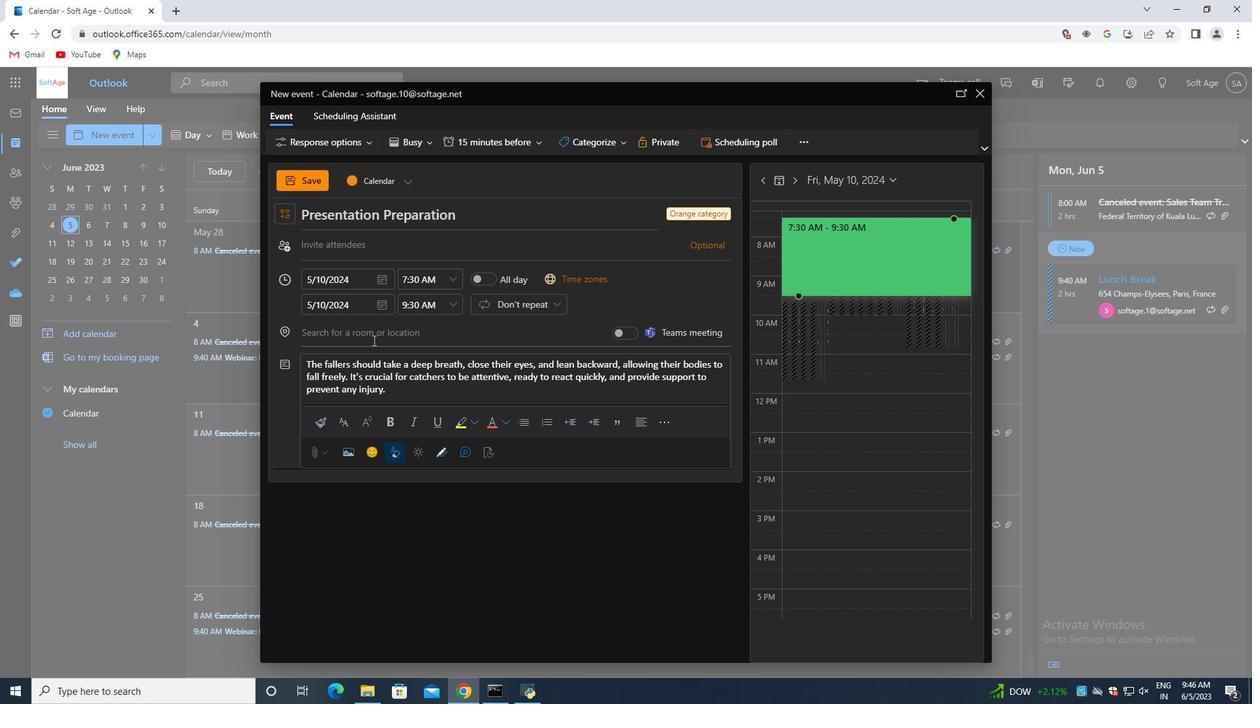 
Action: Mouse pressed left at (372, 335)
Screenshot: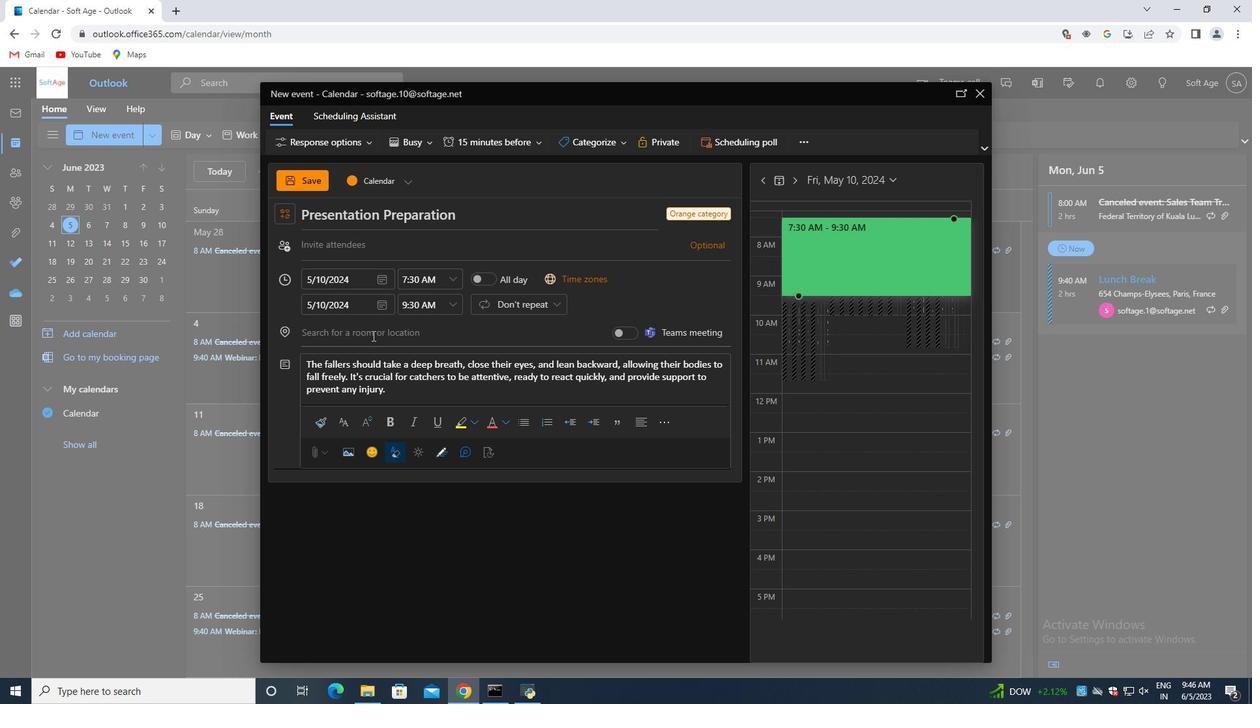
Action: Key pressed 123<Key.space><Key.shift>Monastiraki,<Key.space><Key.shift>Athens,<Key.space><Key.shift><Key.shift><Key.shift><Key.shift><Key.shift><Key.shift><Key.shift>Greece
Screenshot: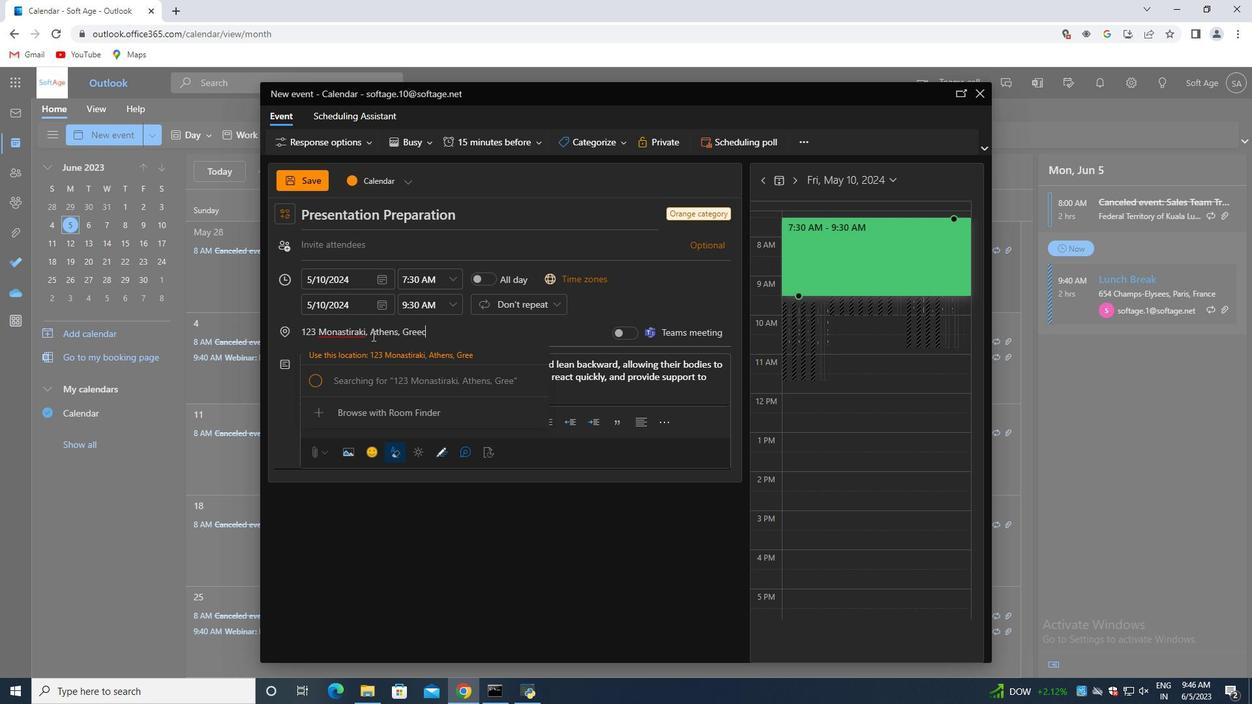
Action: Mouse moved to (335, 238)
Screenshot: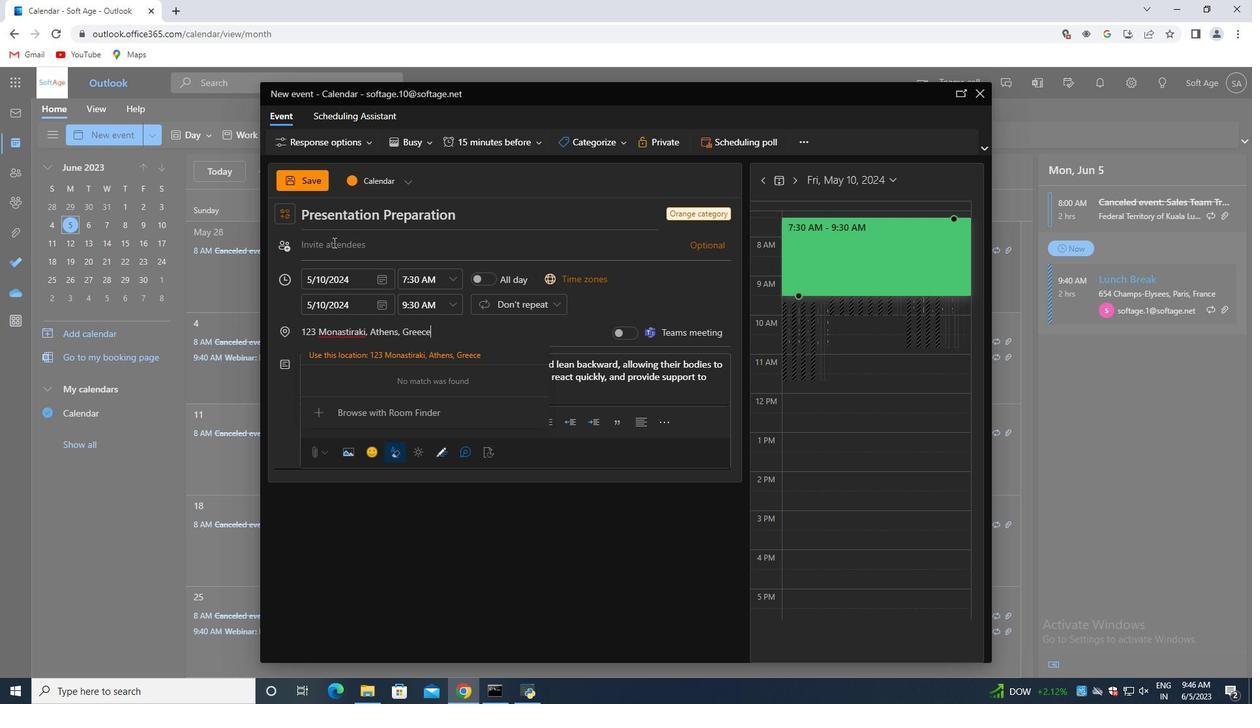 
Action: Mouse pressed left at (335, 238)
Screenshot: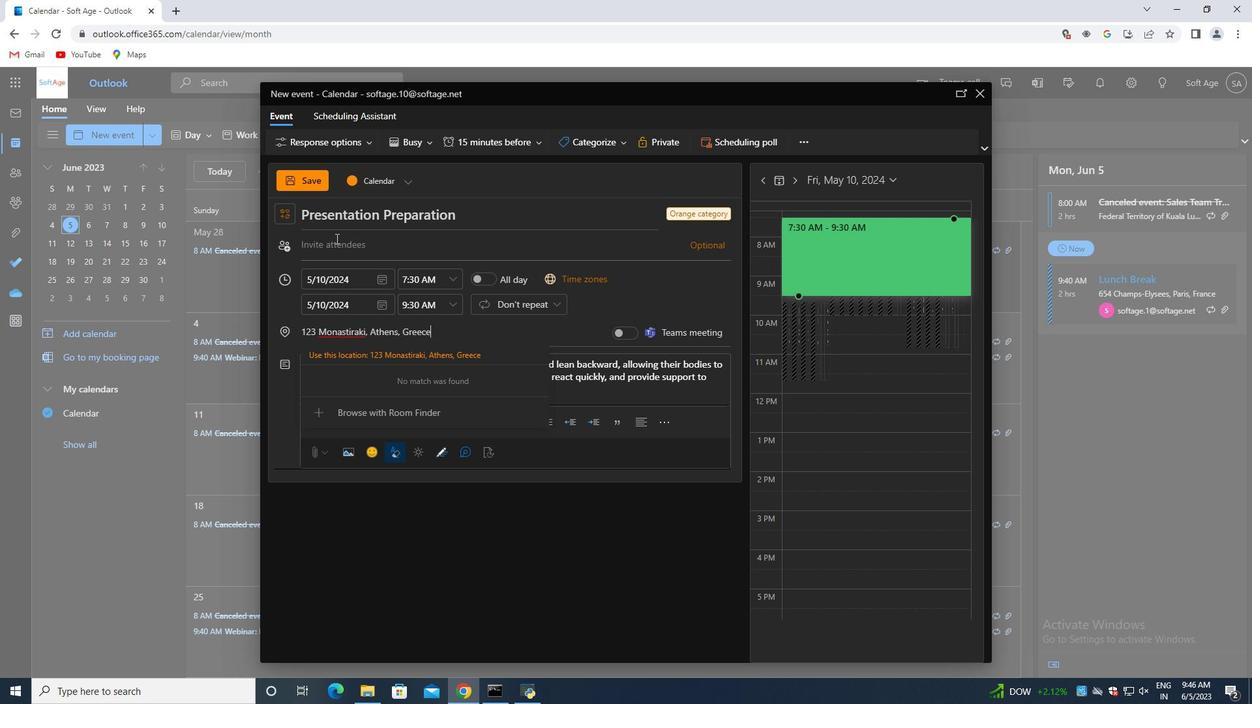 
Action: Key pressed softage.6<Key.shift>@softage.net<Key.enter>softage.7<Key.shift>@softage.net<Key.enter>
Screenshot: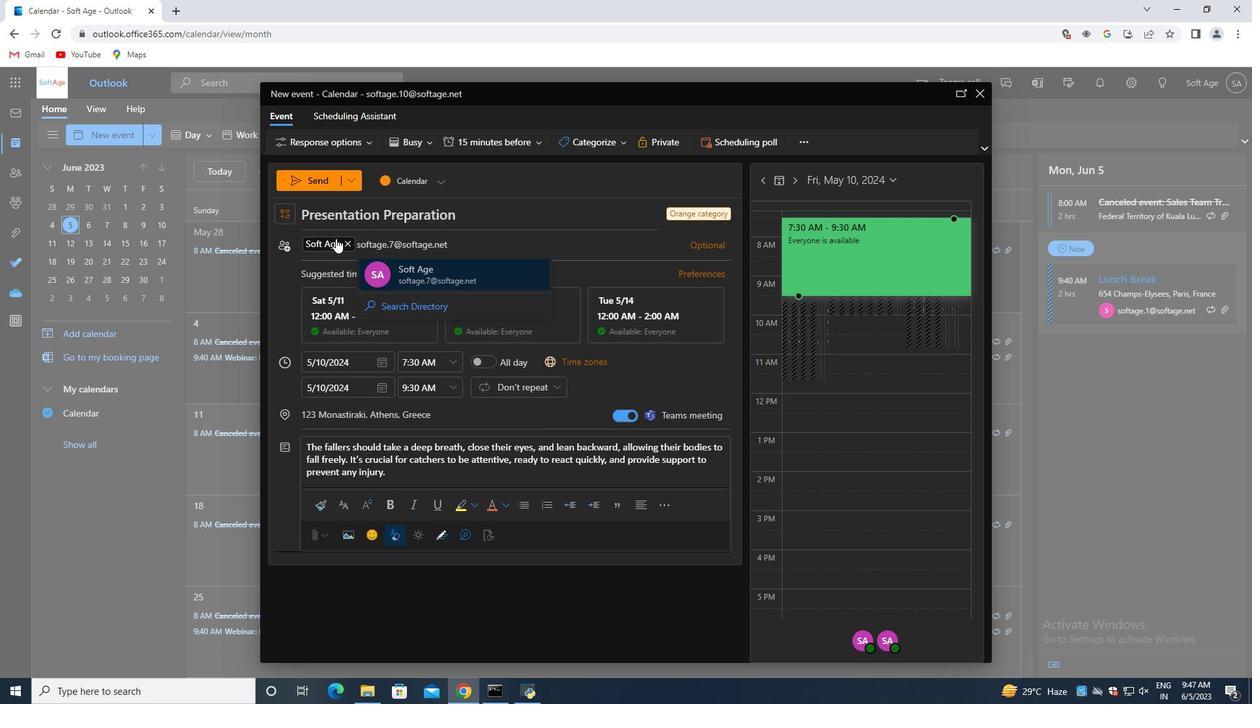 
Action: Mouse moved to (483, 139)
Screenshot: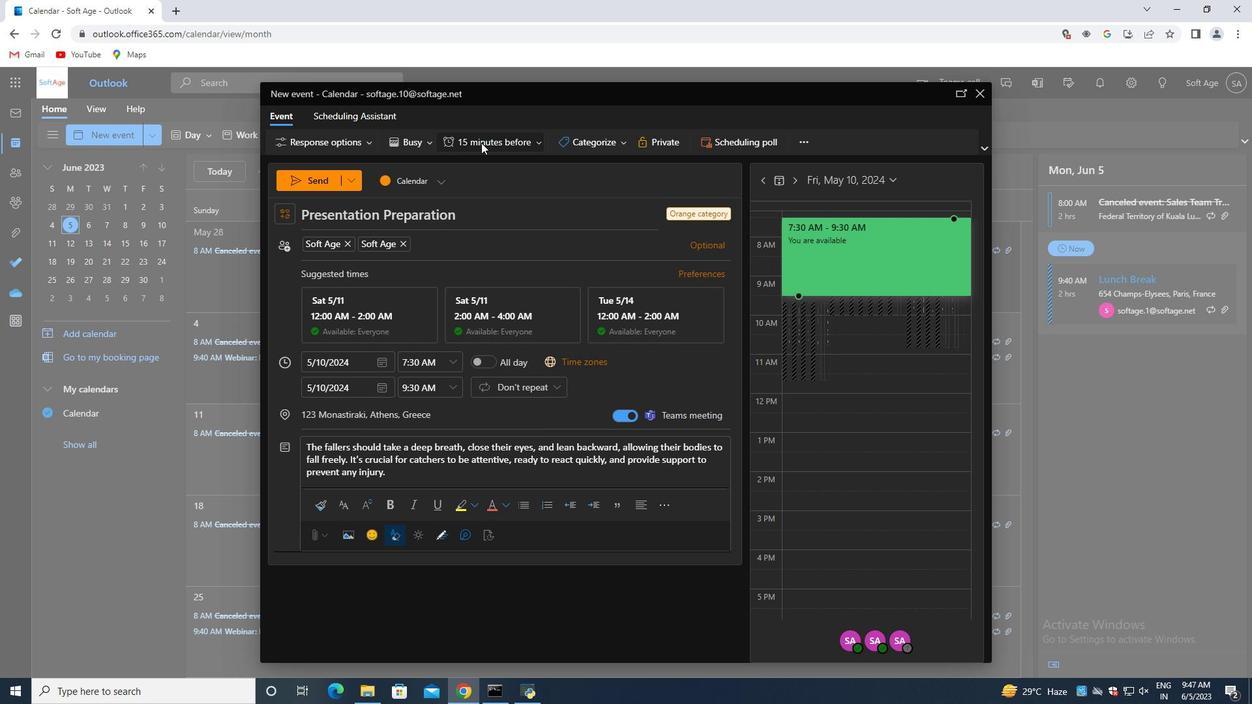 
Action: Mouse pressed left at (483, 139)
Screenshot: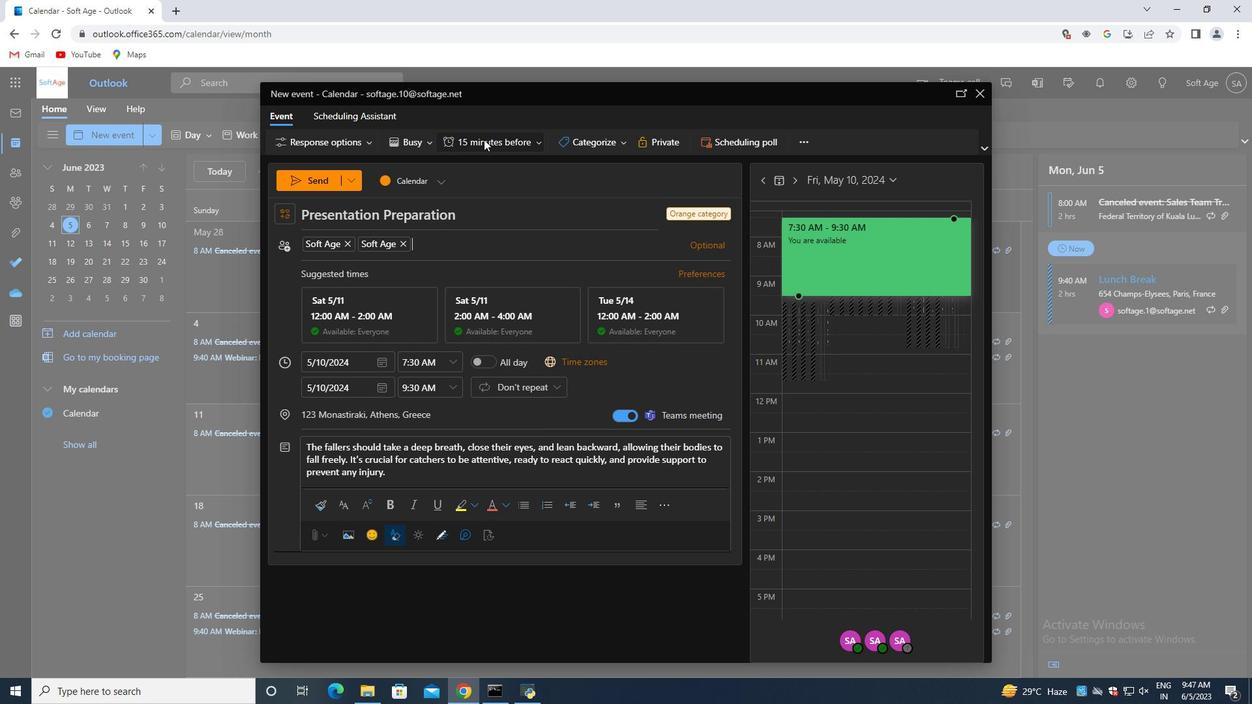 
Action: Mouse moved to (490, 289)
Screenshot: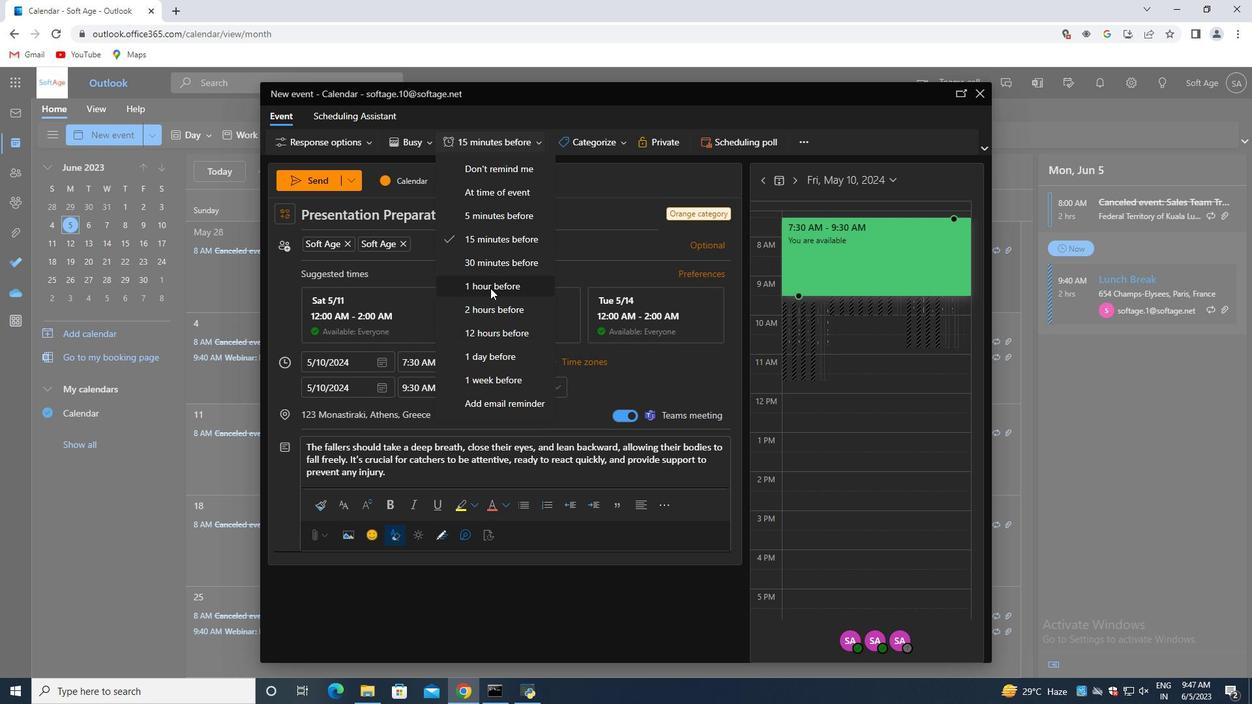 
Action: Mouse pressed left at (490, 289)
Screenshot: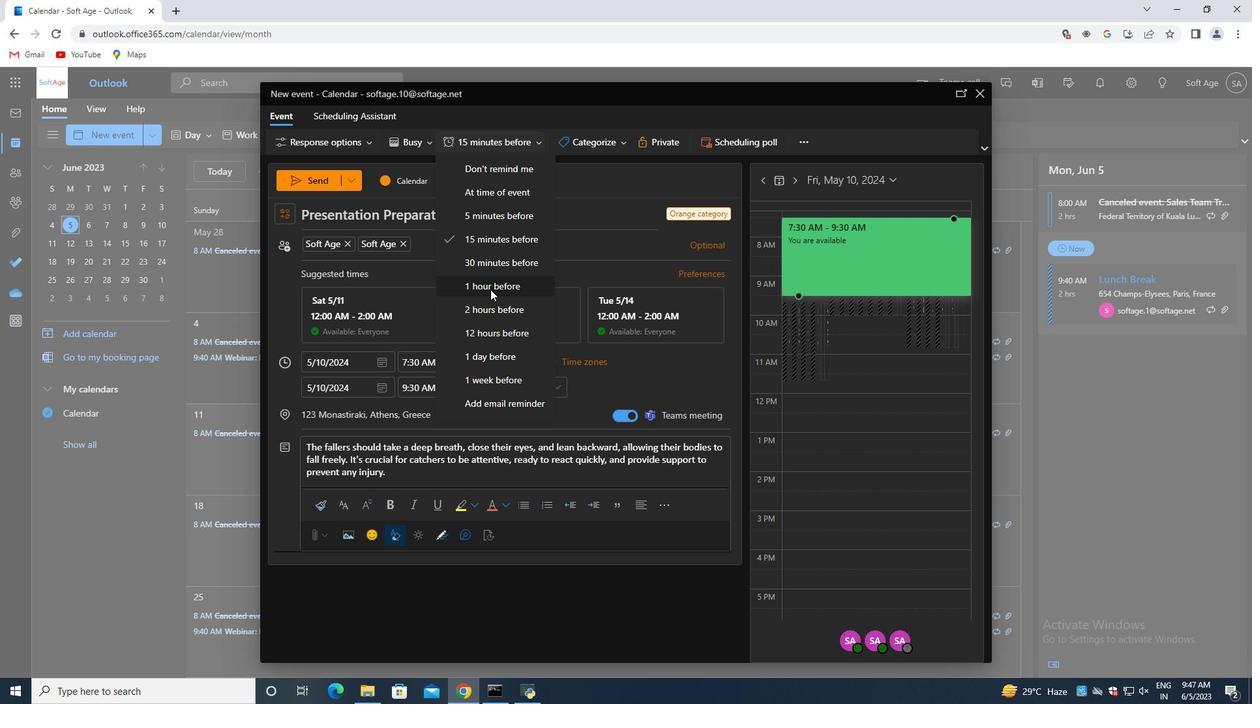 
Action: Mouse moved to (318, 178)
Screenshot: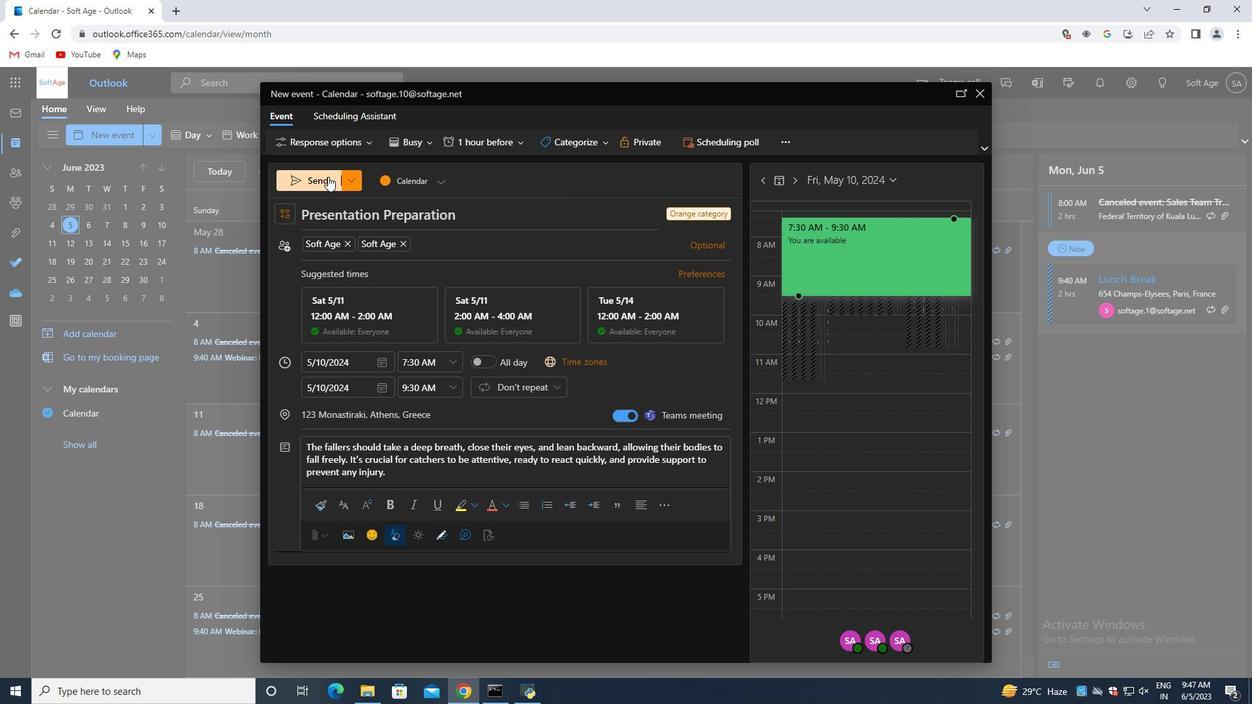 
Action: Mouse pressed left at (318, 178)
Screenshot: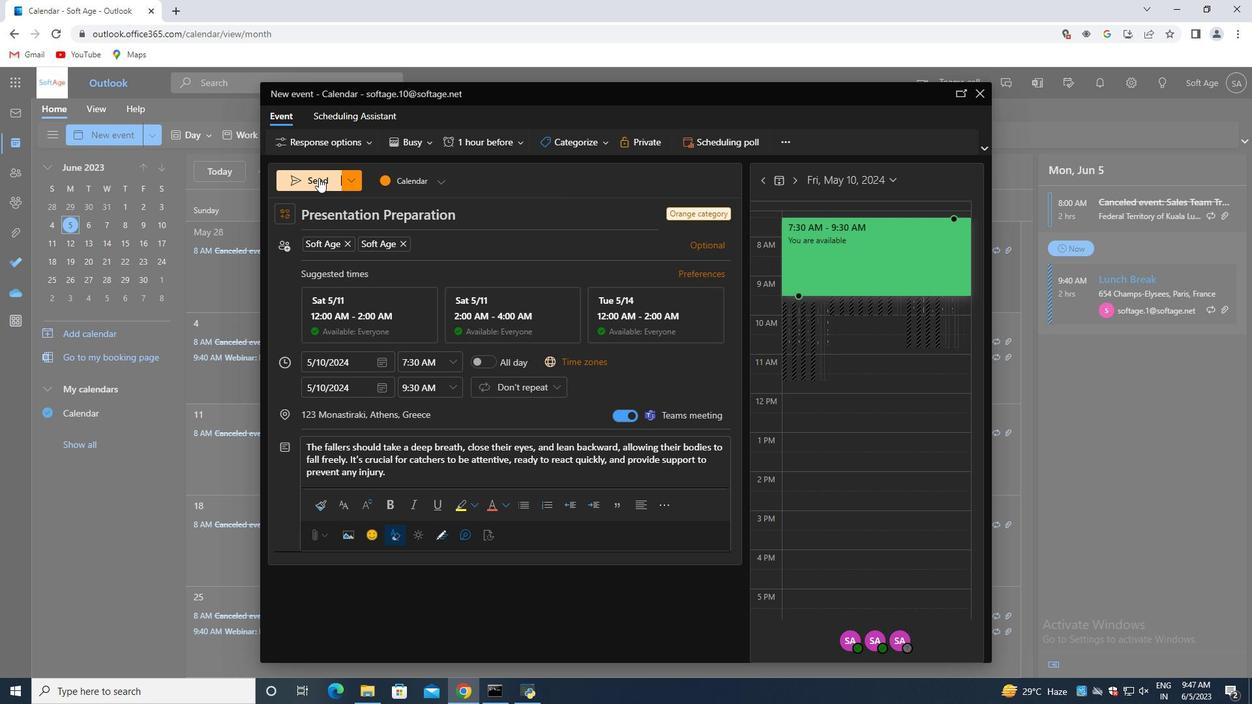
